 Task: Find people on LinkedIn using the following filters: School - Acharya, Industry - Paper, Location - Mishan, Title - Web Design, Current Company - Dhanuka.
Action: Mouse moved to (545, 71)
Screenshot: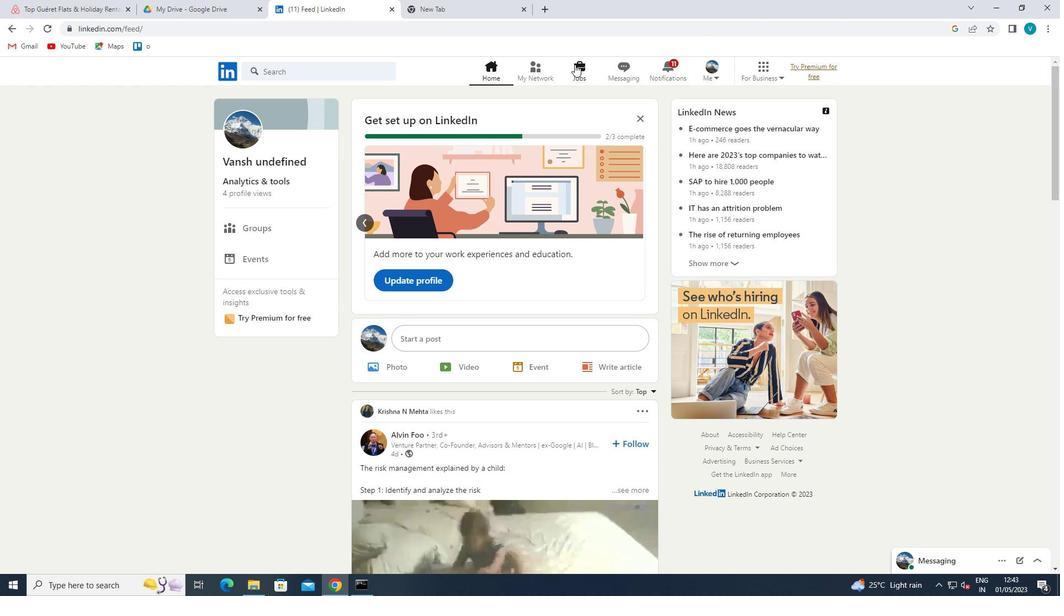 
Action: Mouse pressed left at (545, 71)
Screenshot: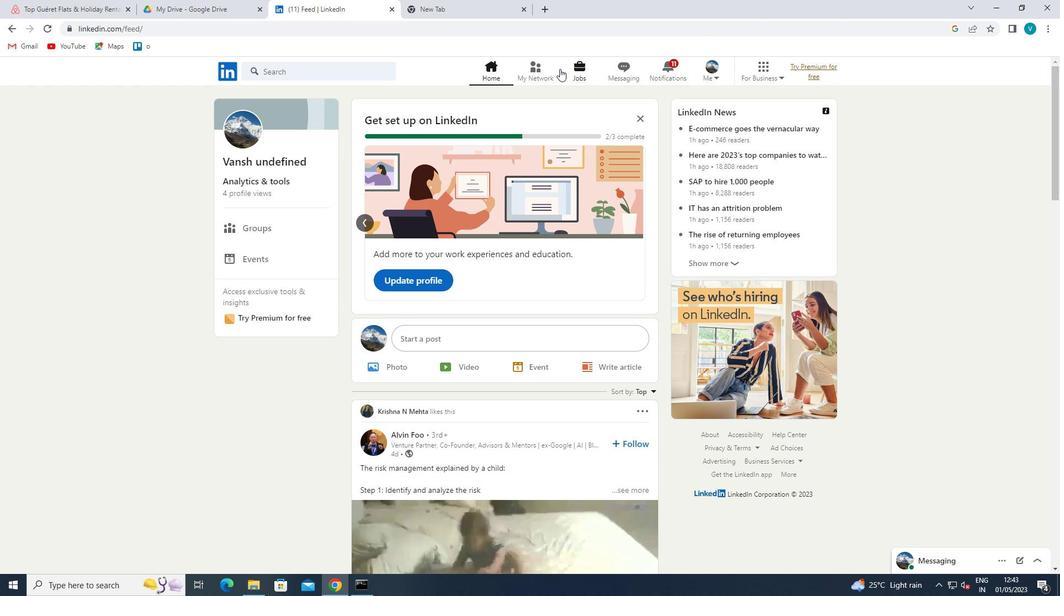 
Action: Mouse moved to (280, 128)
Screenshot: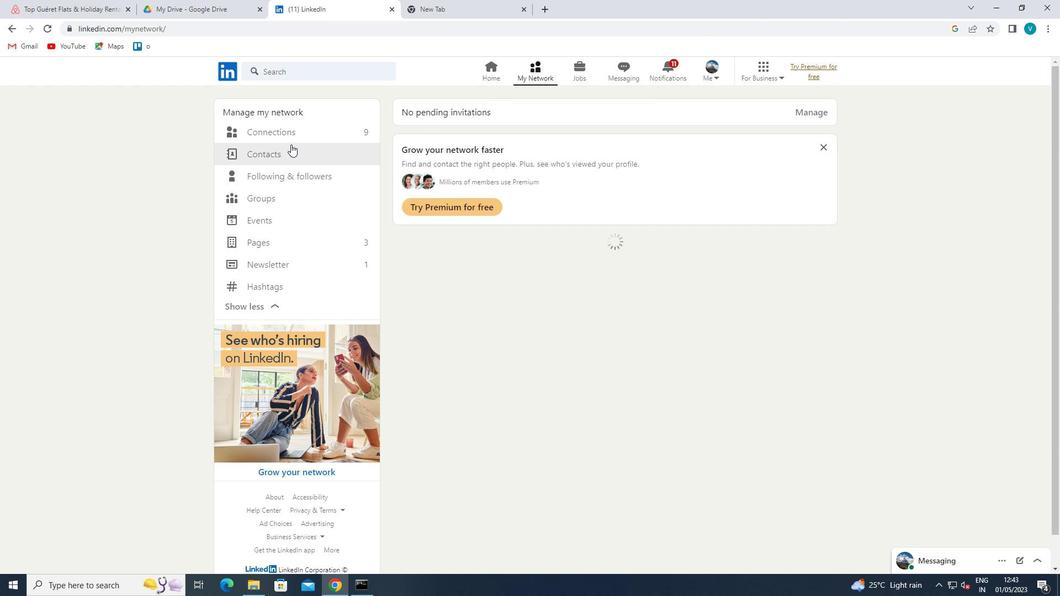 
Action: Mouse pressed left at (280, 128)
Screenshot: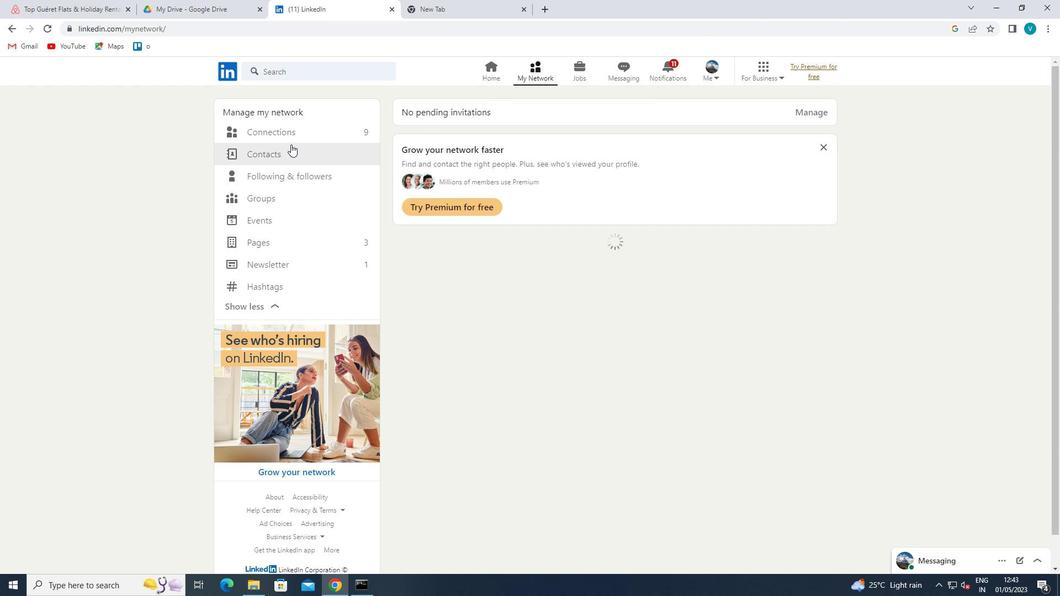 
Action: Mouse moved to (621, 125)
Screenshot: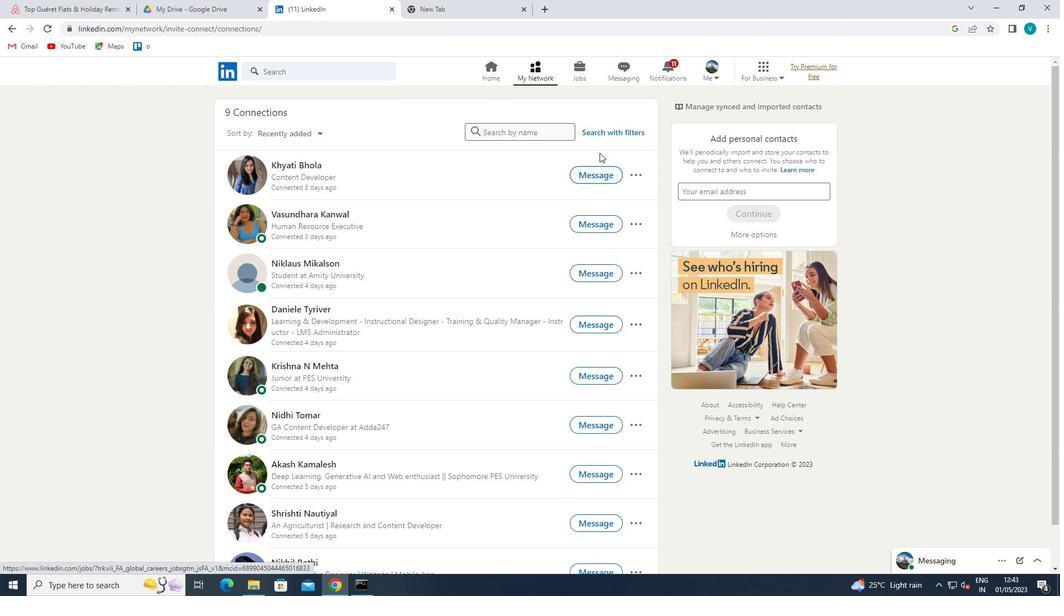 
Action: Mouse pressed left at (621, 125)
Screenshot: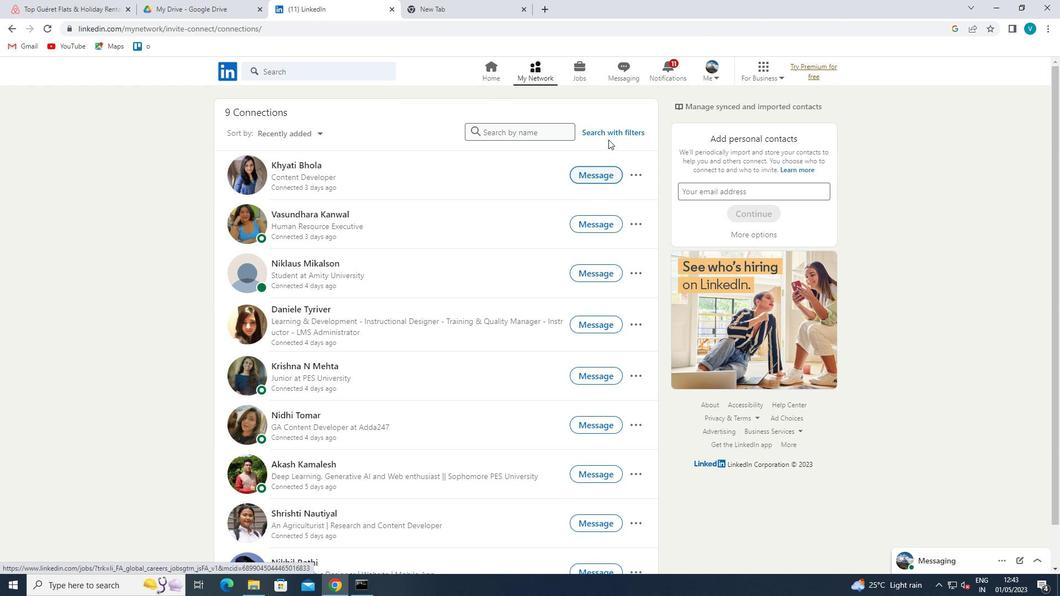 
Action: Mouse moved to (514, 98)
Screenshot: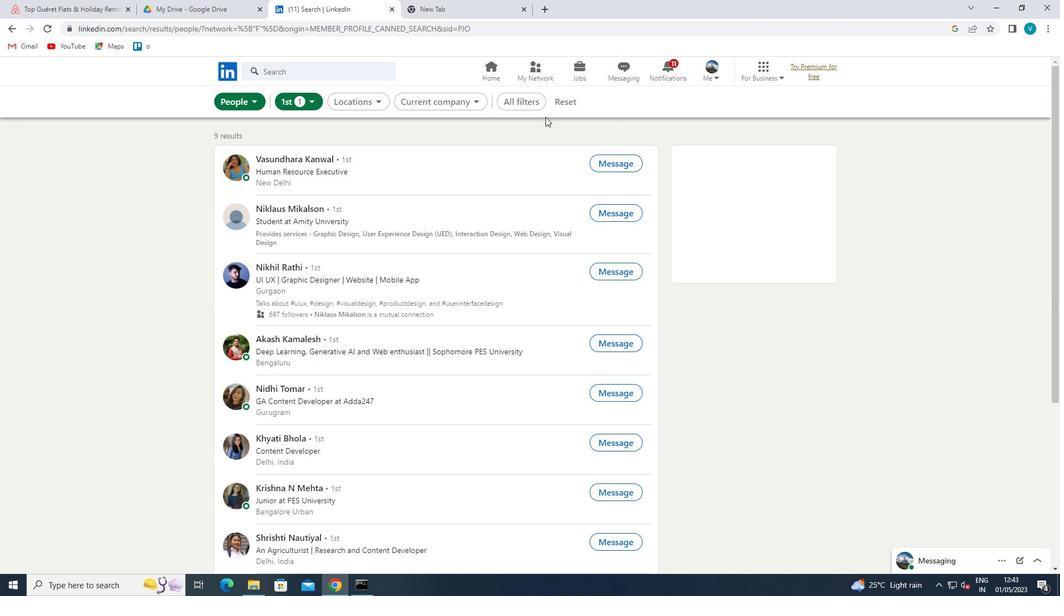 
Action: Mouse pressed left at (514, 98)
Screenshot: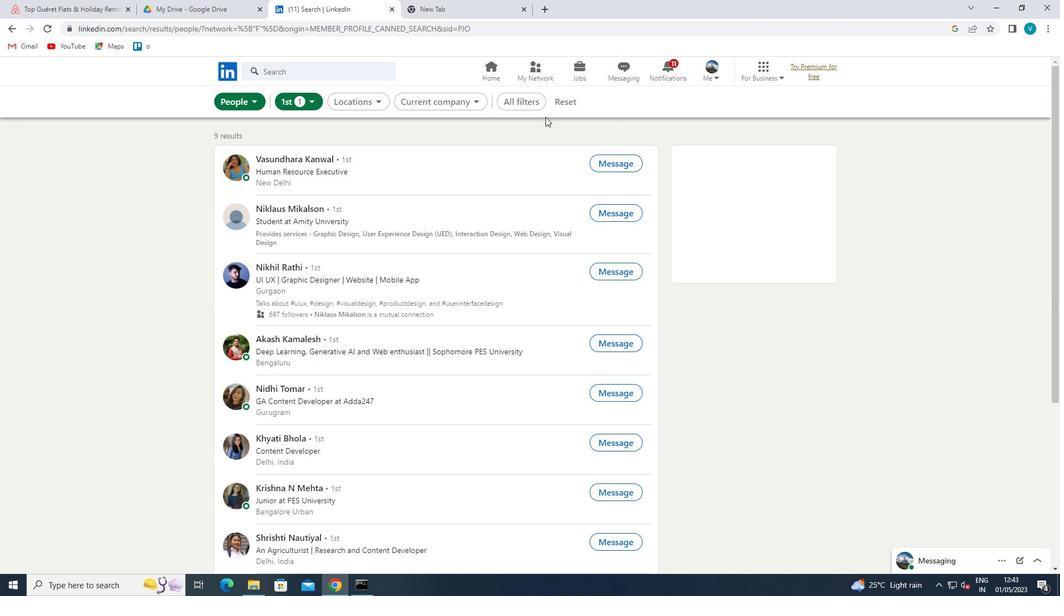 
Action: Mouse moved to (918, 335)
Screenshot: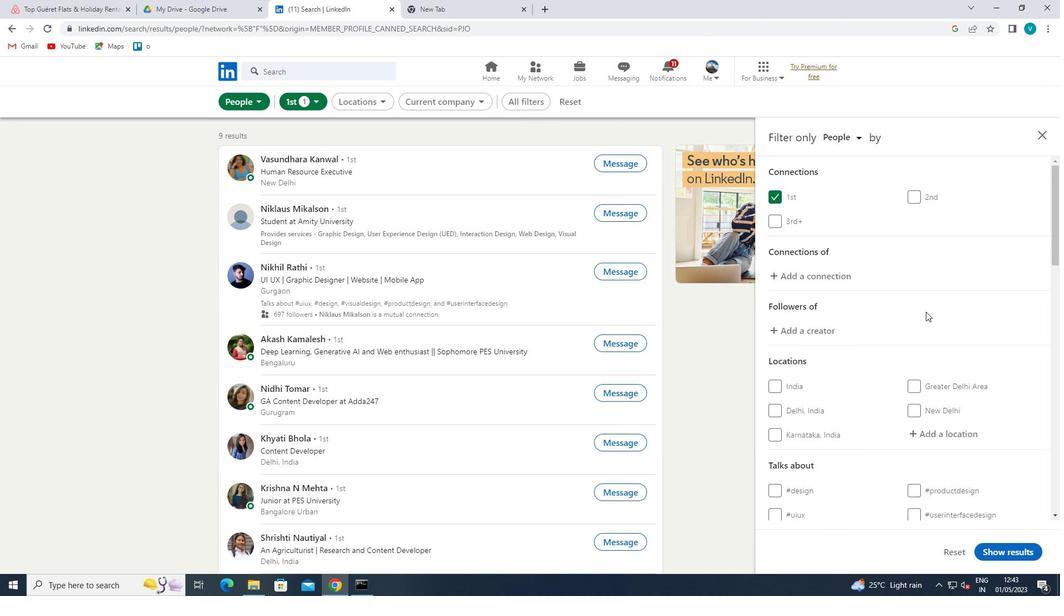 
Action: Mouse scrolled (918, 335) with delta (0, 0)
Screenshot: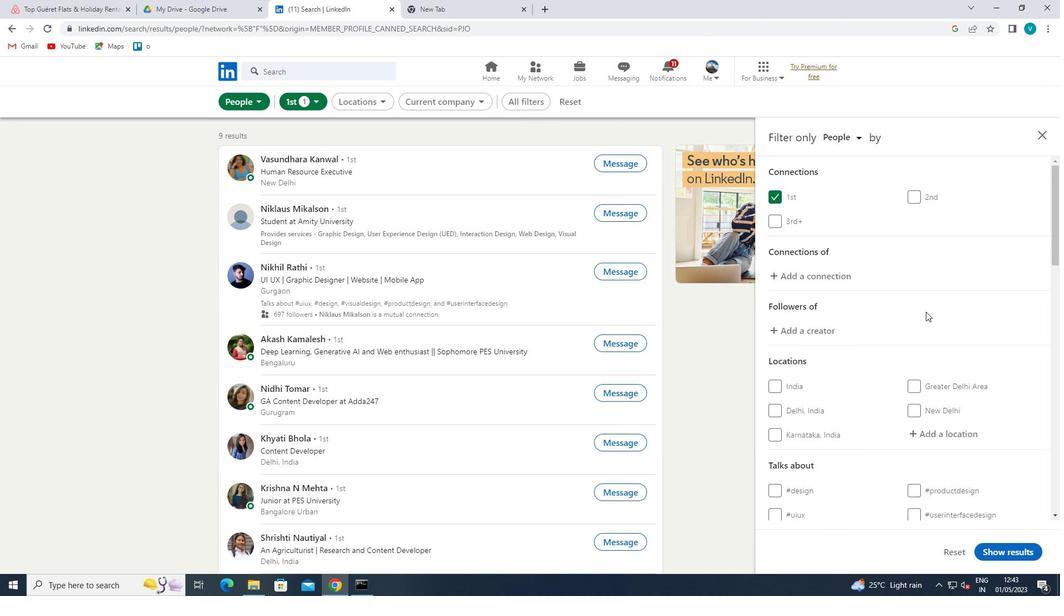 
Action: Mouse scrolled (918, 335) with delta (0, 0)
Screenshot: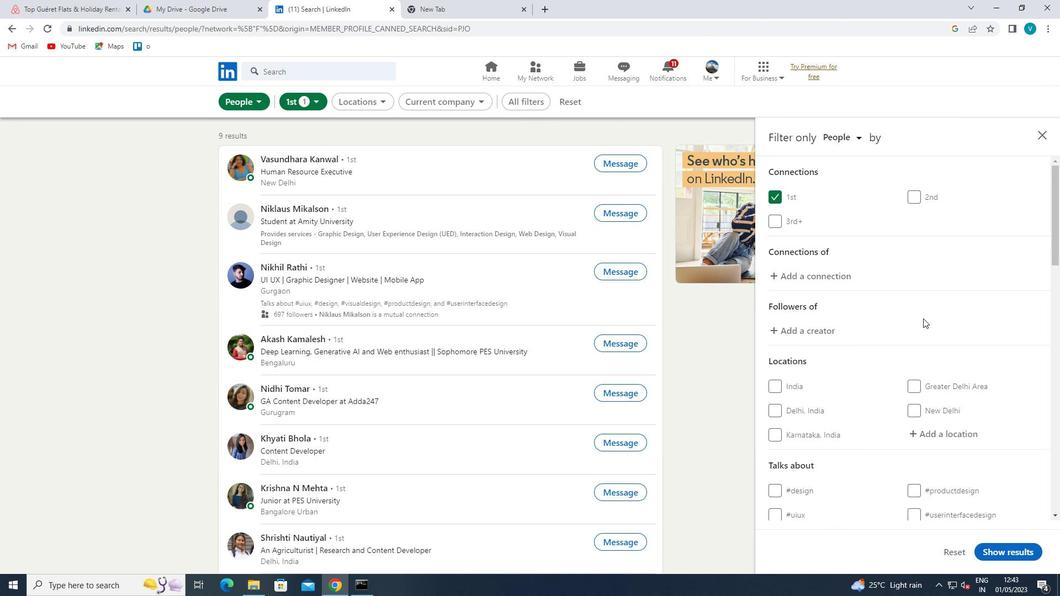 
Action: Mouse moved to (944, 319)
Screenshot: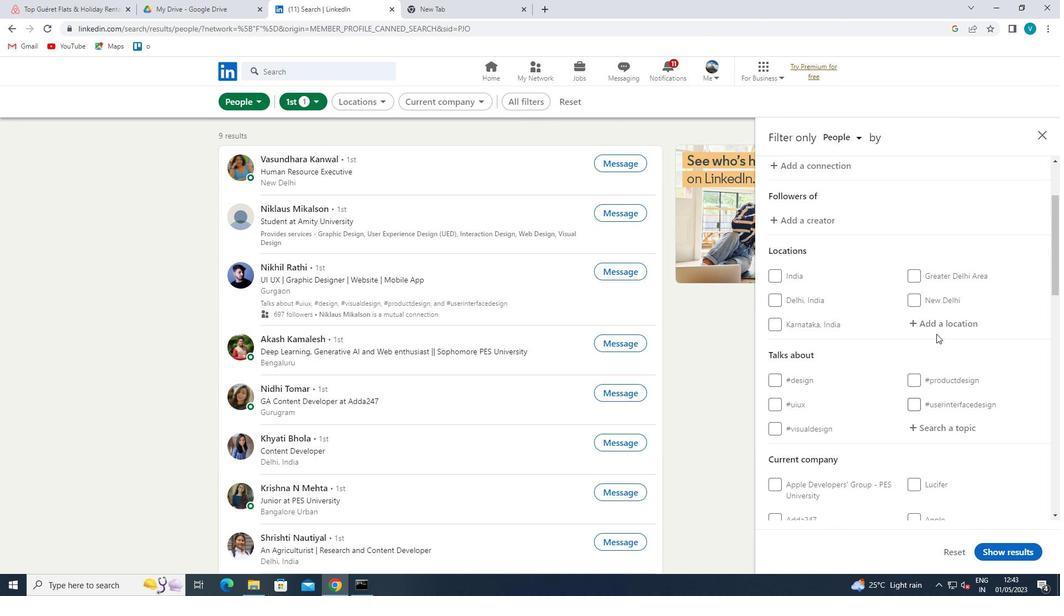 
Action: Mouse pressed left at (944, 319)
Screenshot: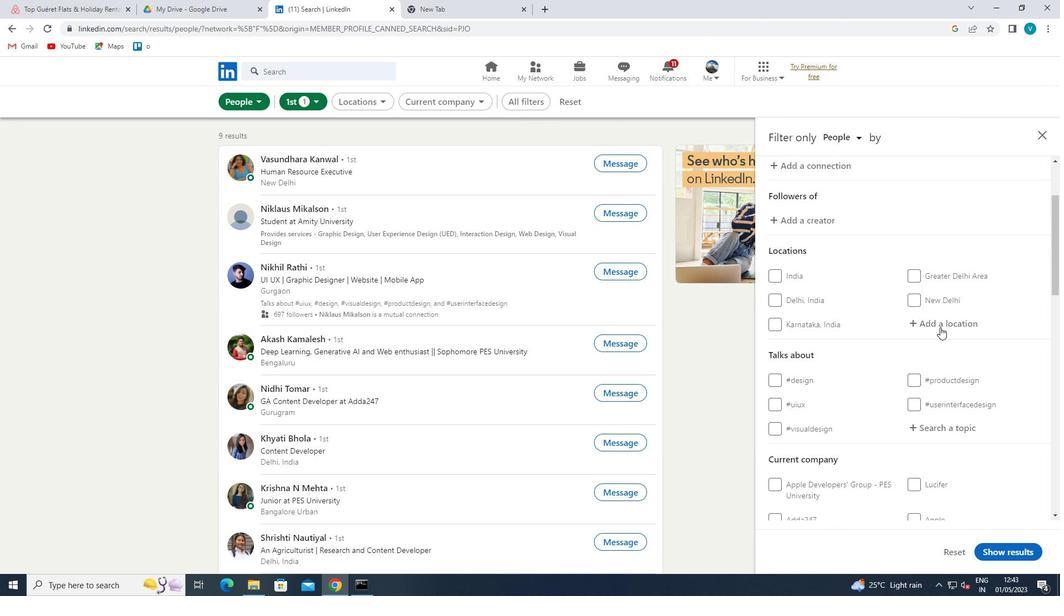 
Action: Key pressed <Key.shift>MISHAN<Key.space>
Screenshot: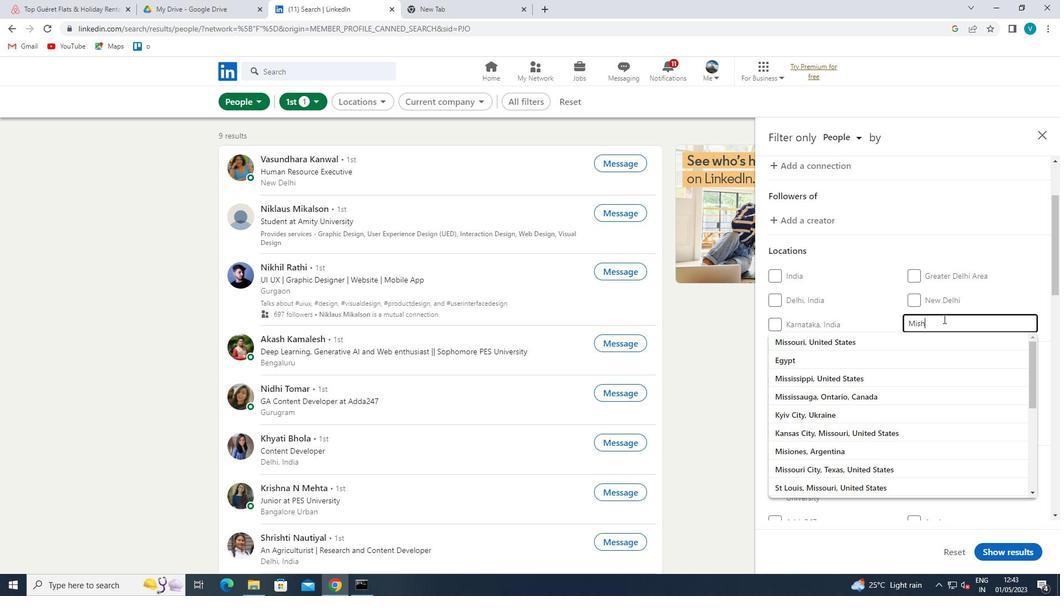 
Action: Mouse moved to (884, 321)
Screenshot: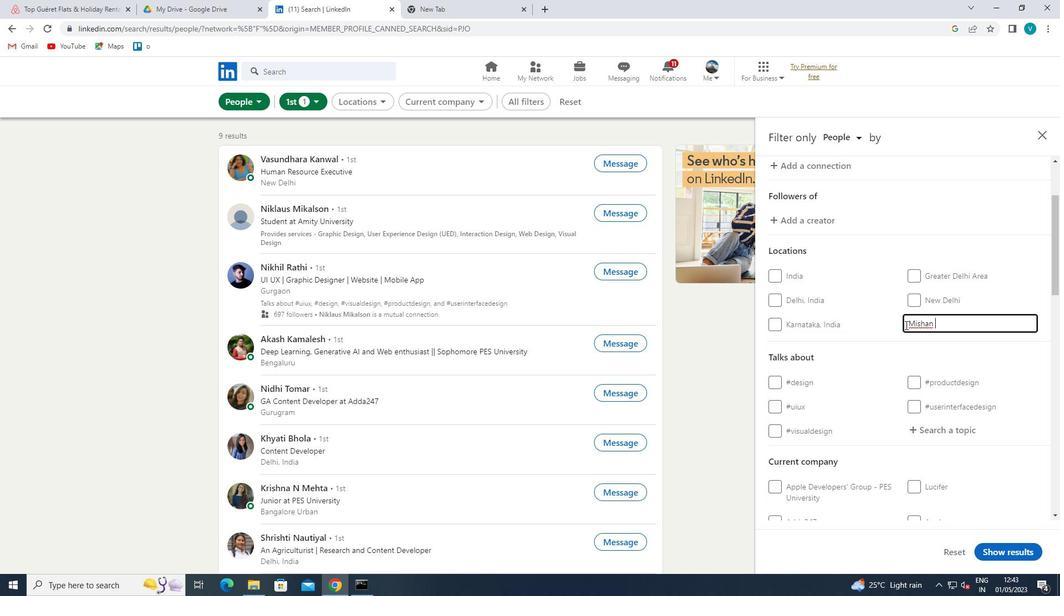 
Action: Mouse pressed left at (884, 321)
Screenshot: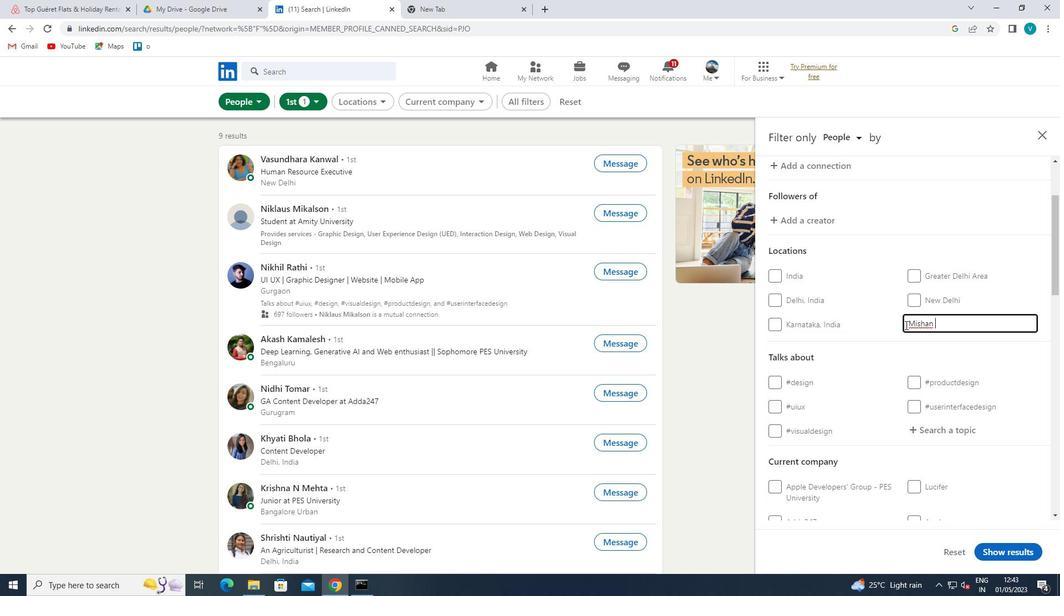 
Action: Mouse moved to (875, 317)
Screenshot: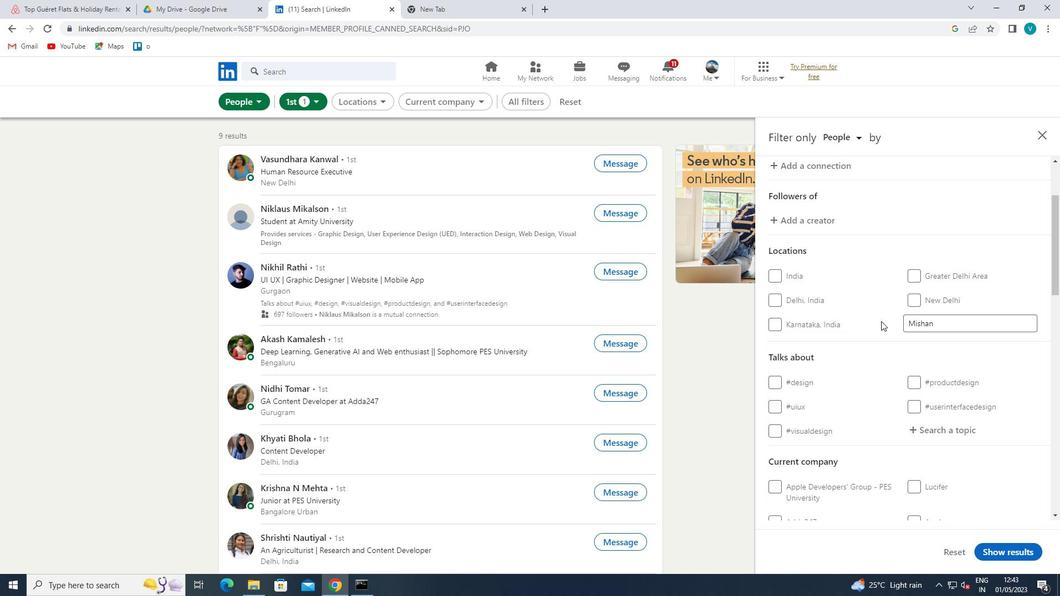 
Action: Mouse scrolled (875, 316) with delta (0, 0)
Screenshot: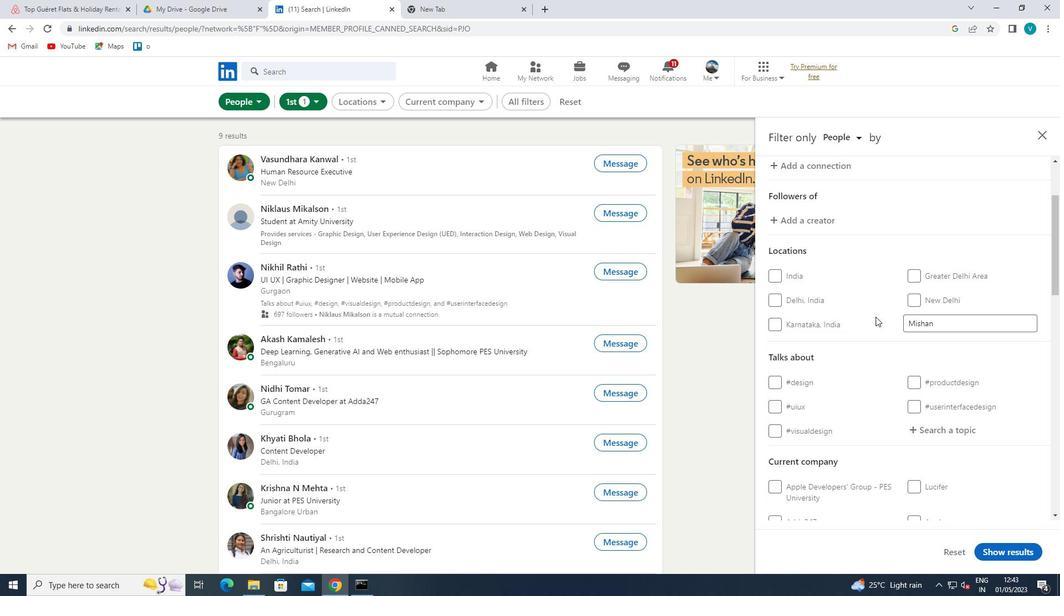 
Action: Mouse moved to (890, 332)
Screenshot: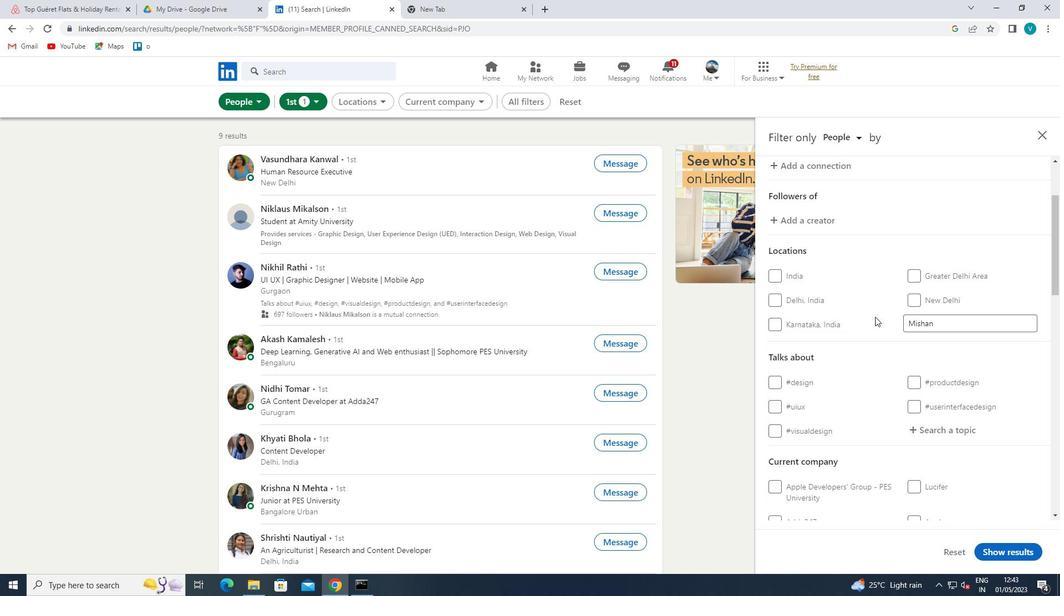 
Action: Mouse scrolled (890, 331) with delta (0, 0)
Screenshot: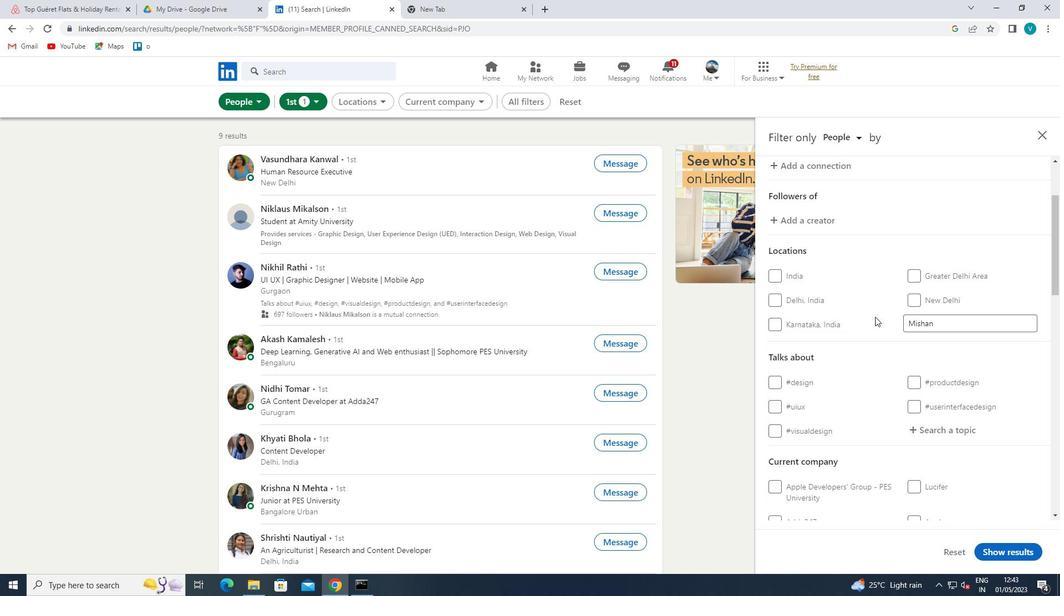 
Action: Mouse moved to (955, 317)
Screenshot: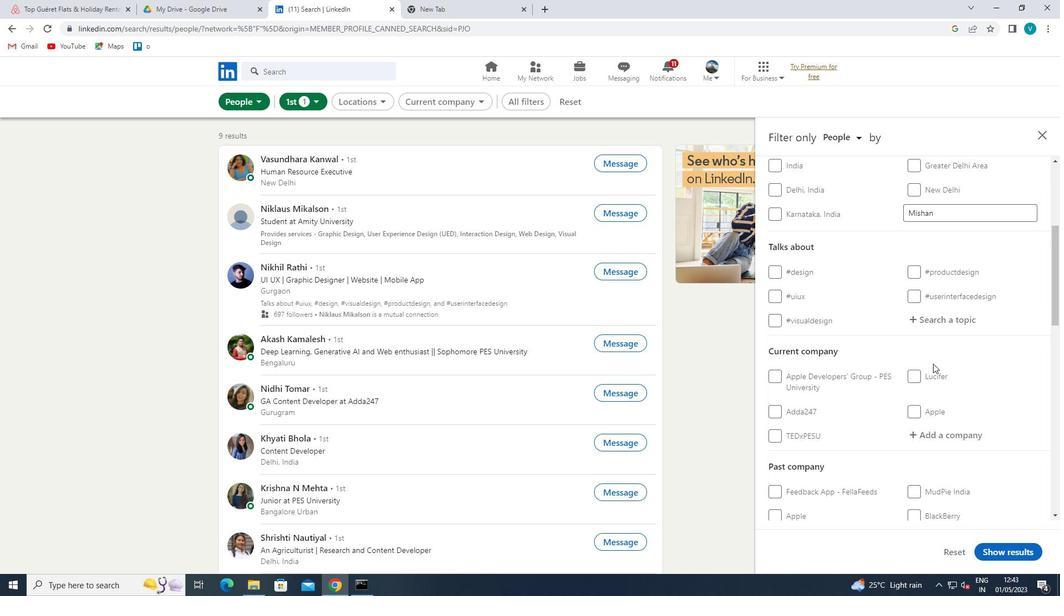 
Action: Mouse pressed left at (955, 317)
Screenshot: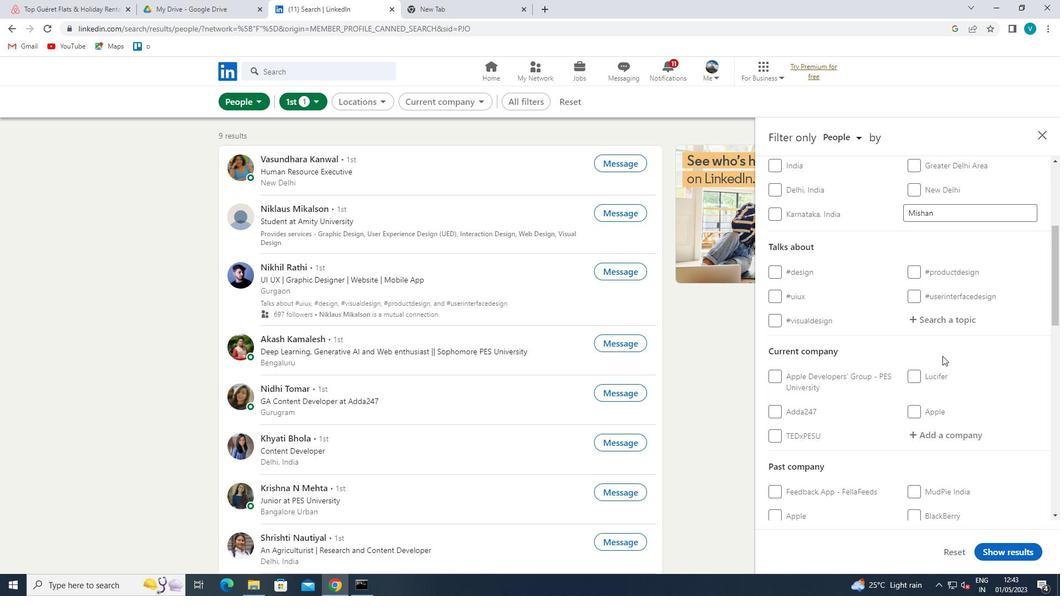
Action: Mouse moved to (955, 316)
Screenshot: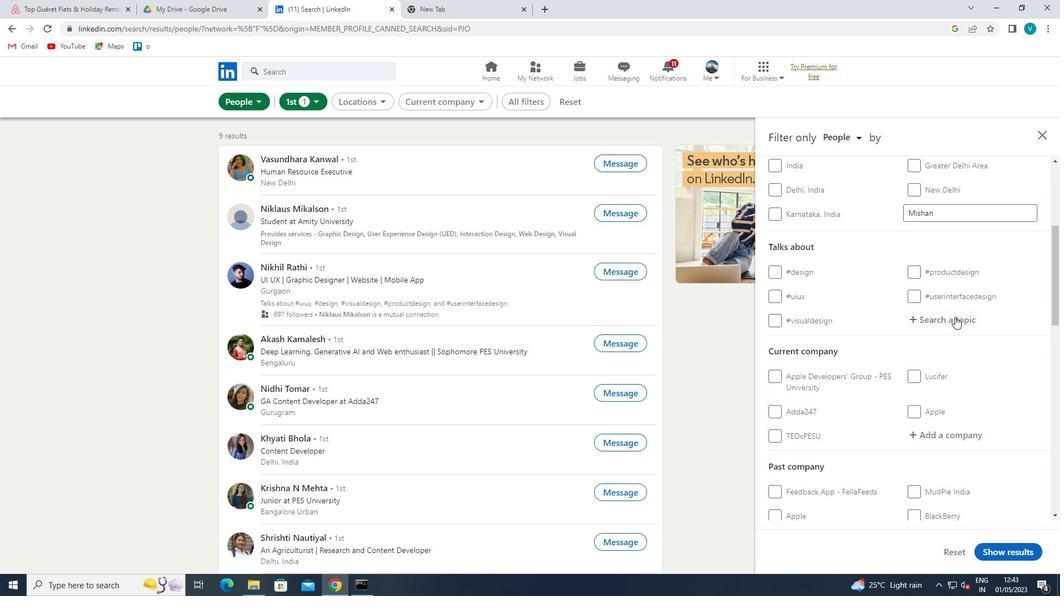 
Action: Key pressed RETAIL
Screenshot: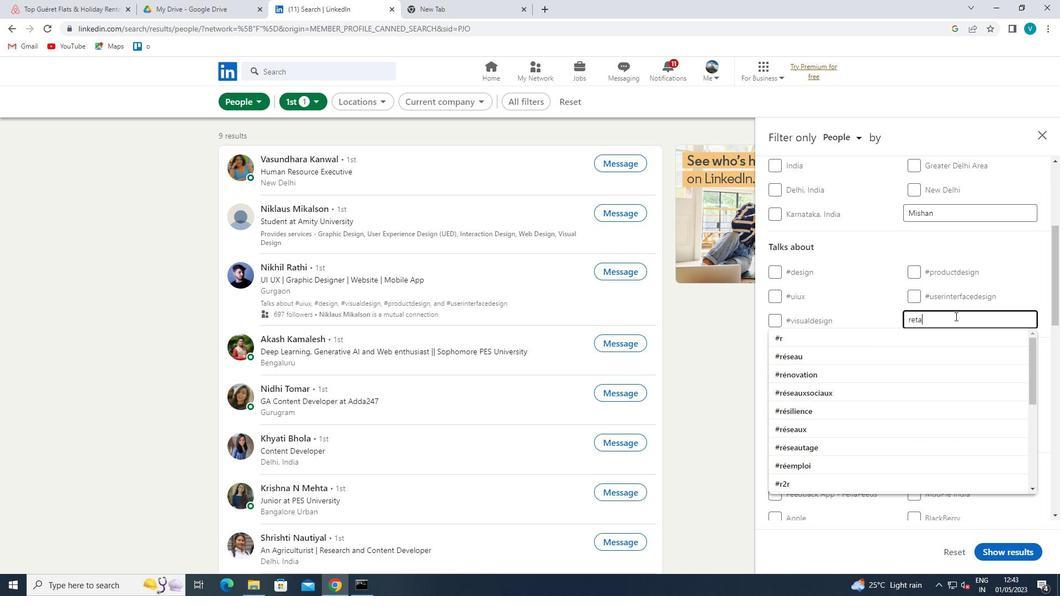 
Action: Mouse moved to (927, 333)
Screenshot: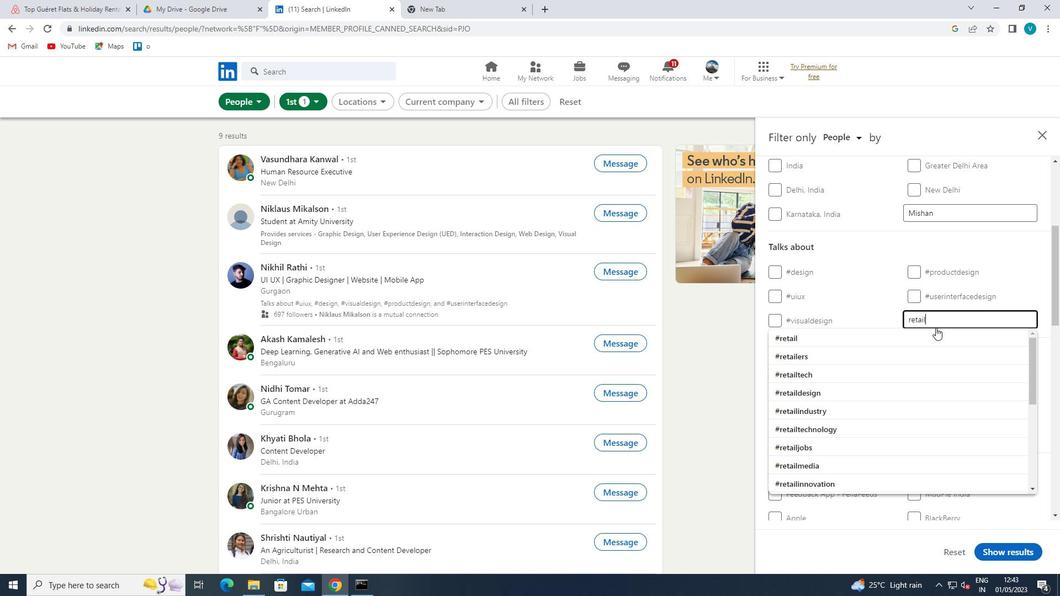 
Action: Mouse pressed left at (927, 333)
Screenshot: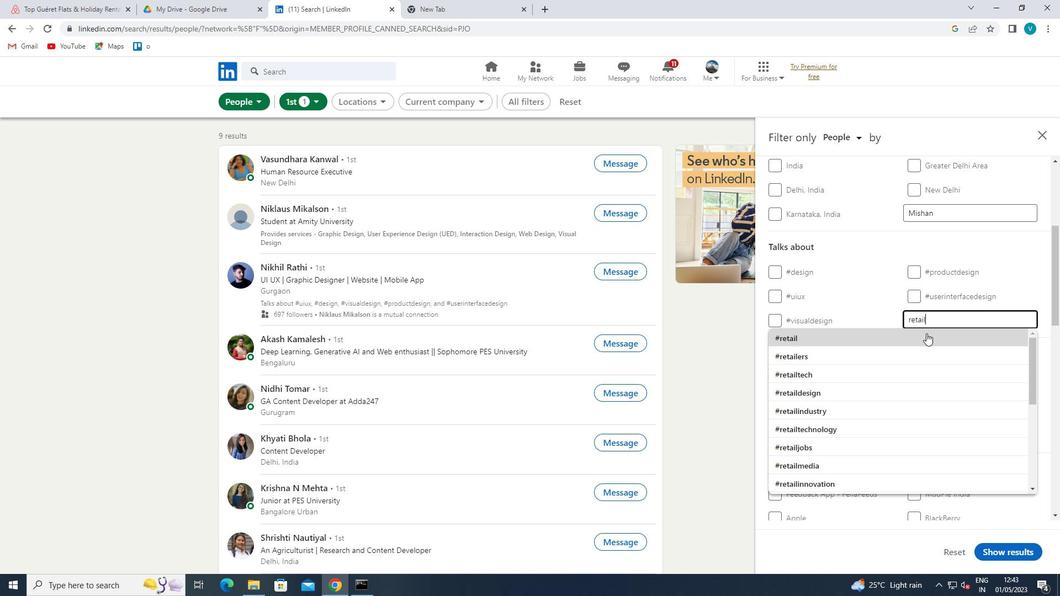 
Action: Mouse moved to (924, 335)
Screenshot: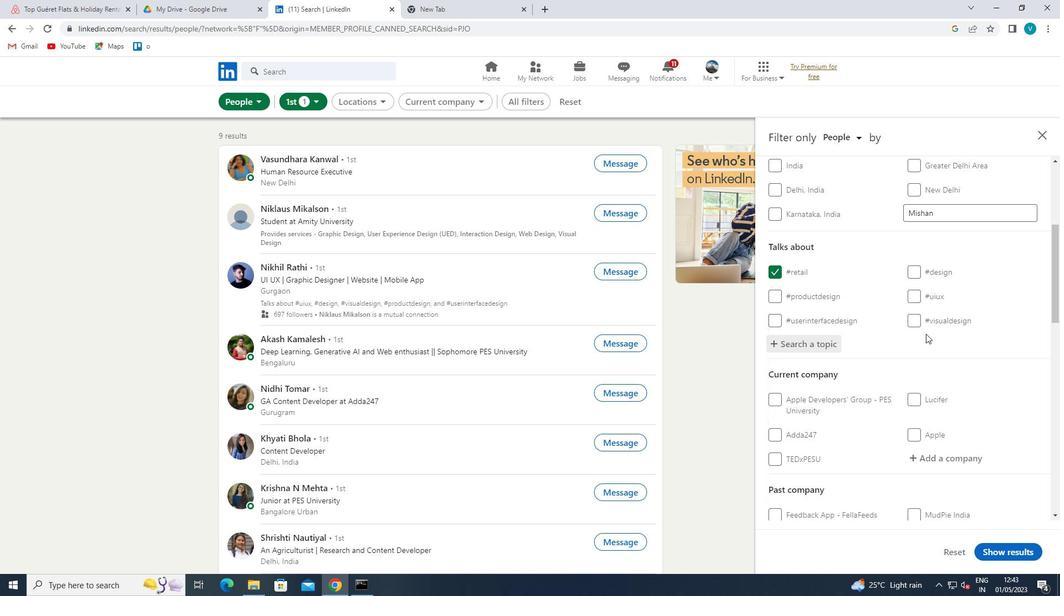 
Action: Mouse scrolled (924, 335) with delta (0, 0)
Screenshot: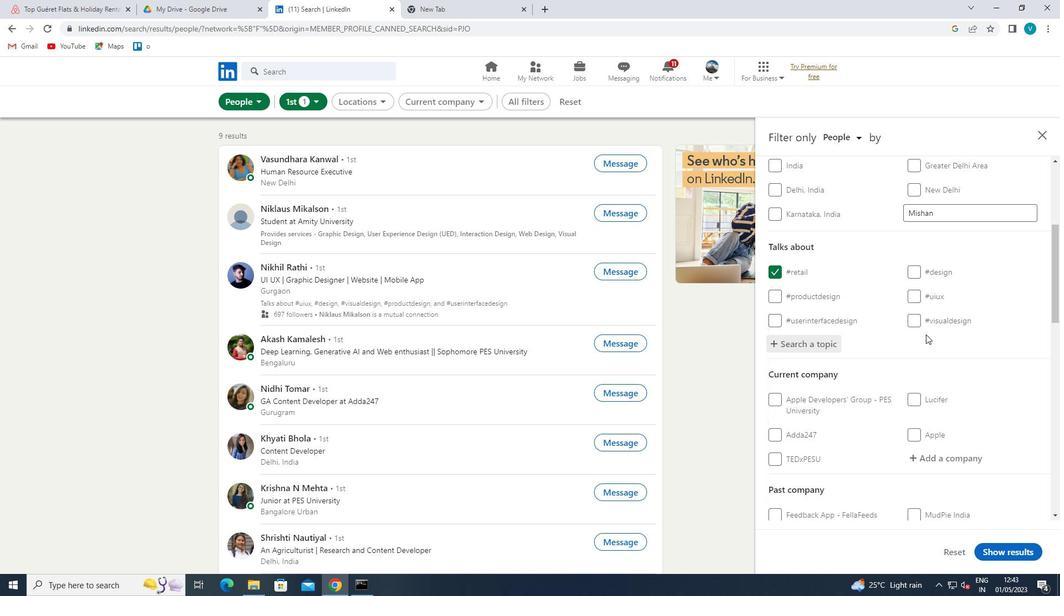 
Action: Mouse moved to (923, 336)
Screenshot: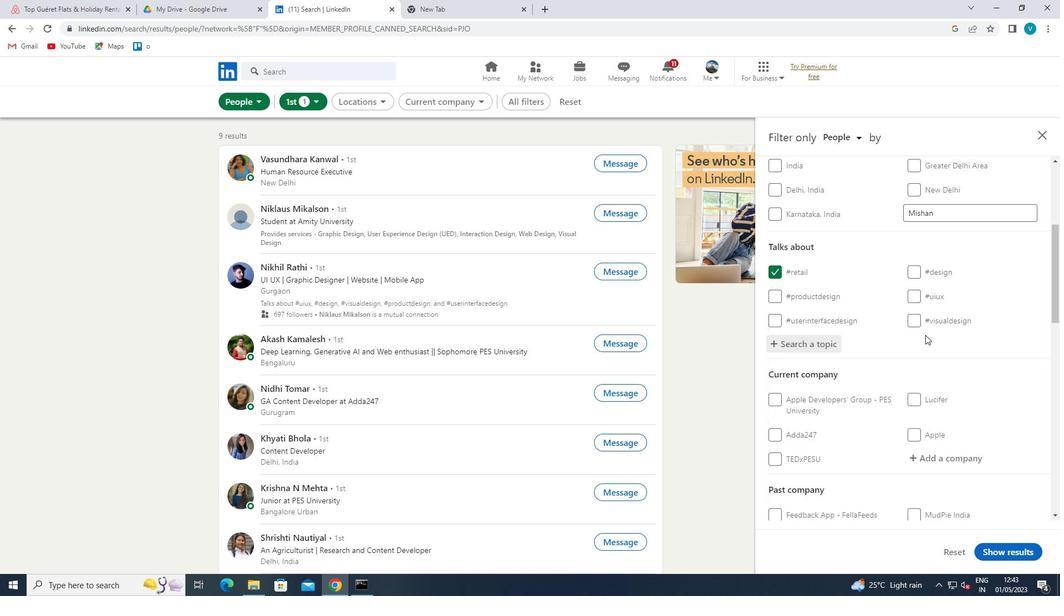 
Action: Mouse scrolled (923, 335) with delta (0, 0)
Screenshot: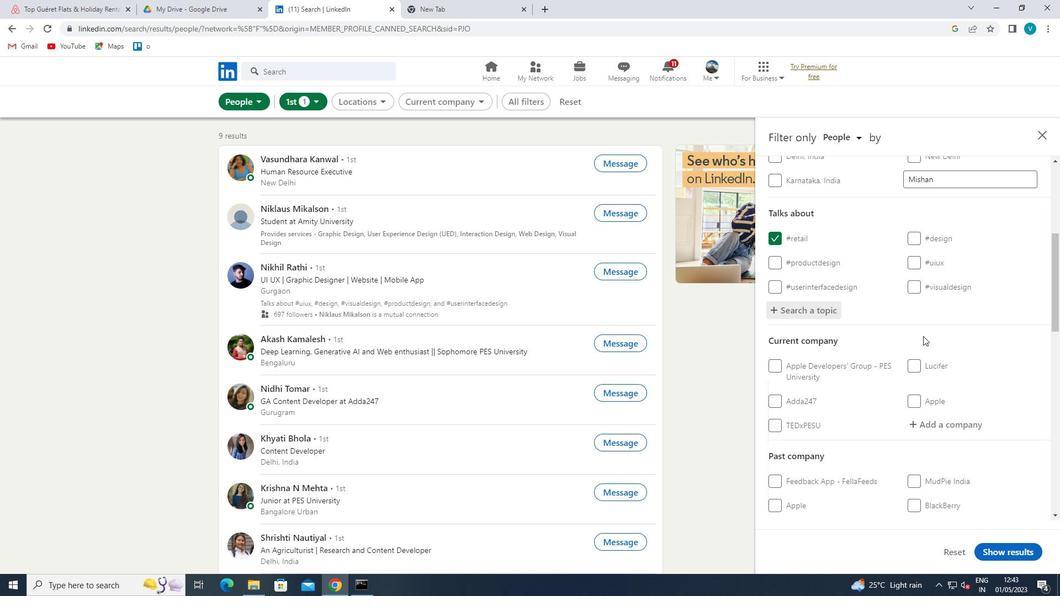 
Action: Mouse moved to (946, 349)
Screenshot: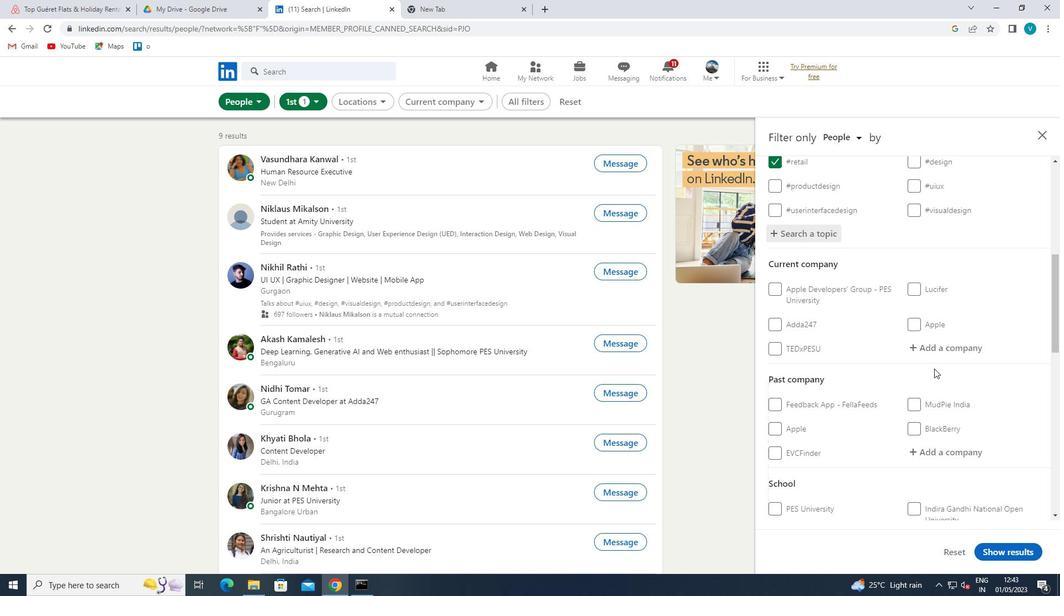 
Action: Mouse pressed left at (946, 349)
Screenshot: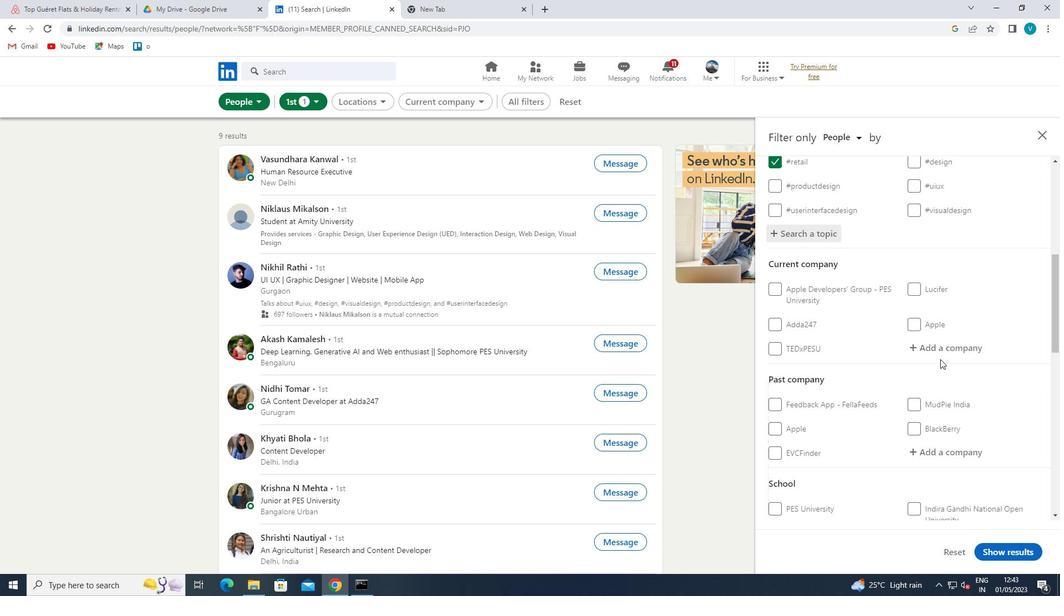 
Action: Key pressed <Key.shift>DHANUKA<Key.space>
Screenshot: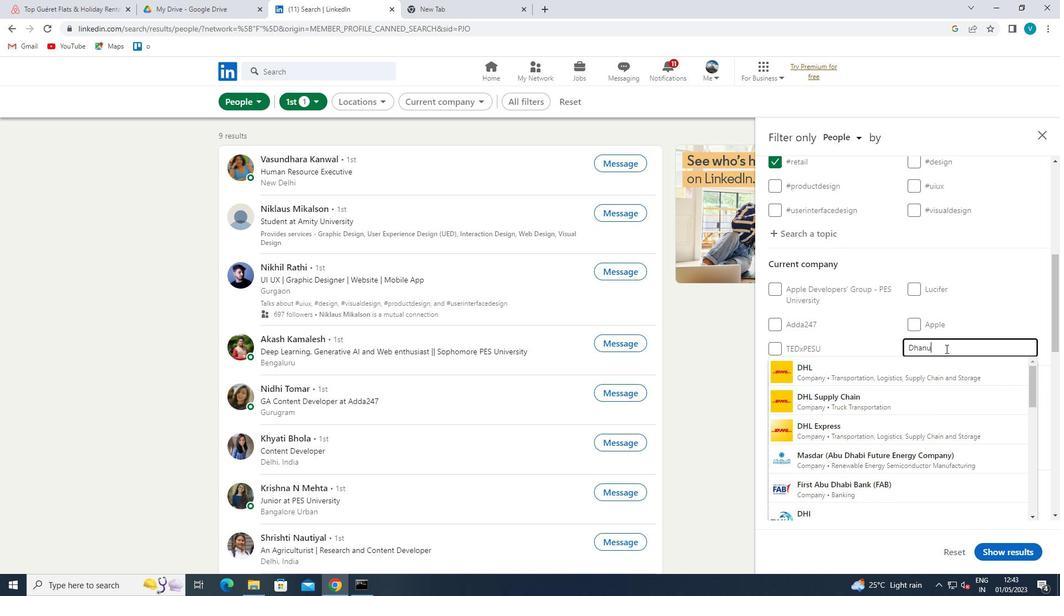 
Action: Mouse moved to (940, 369)
Screenshot: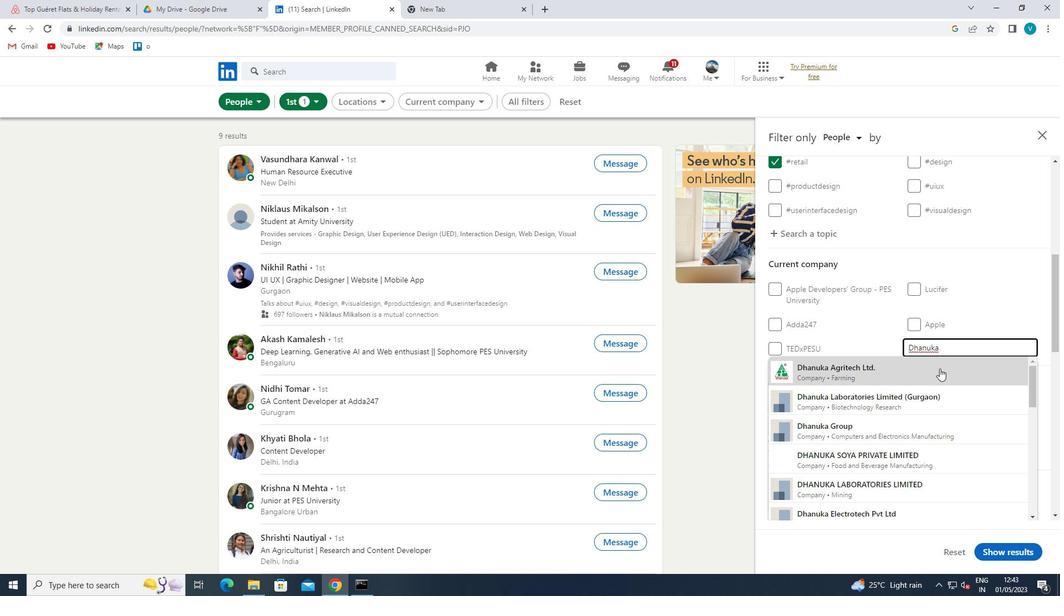 
Action: Mouse pressed left at (940, 369)
Screenshot: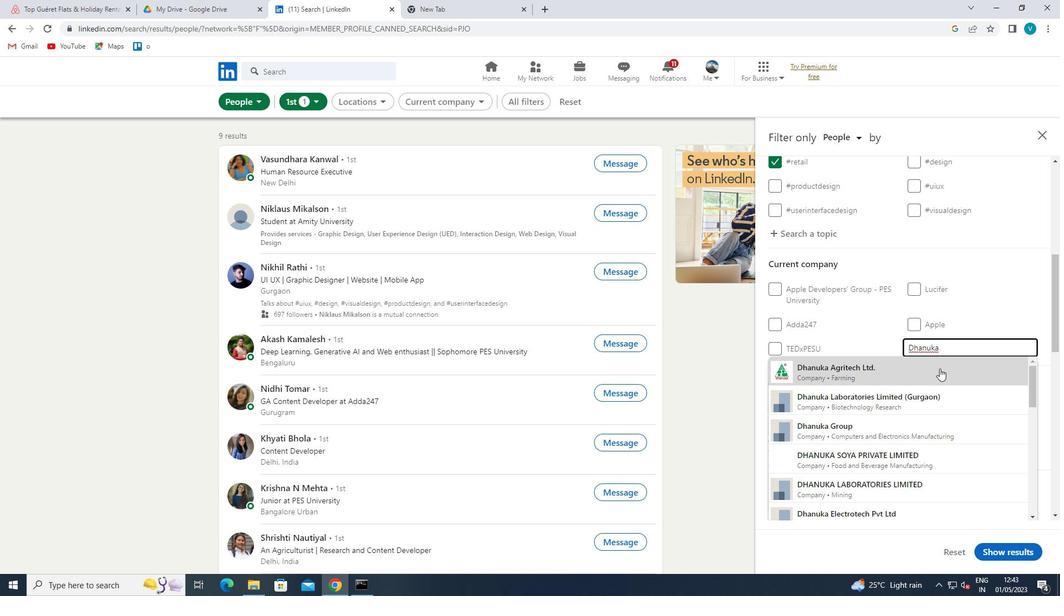
Action: Mouse moved to (928, 366)
Screenshot: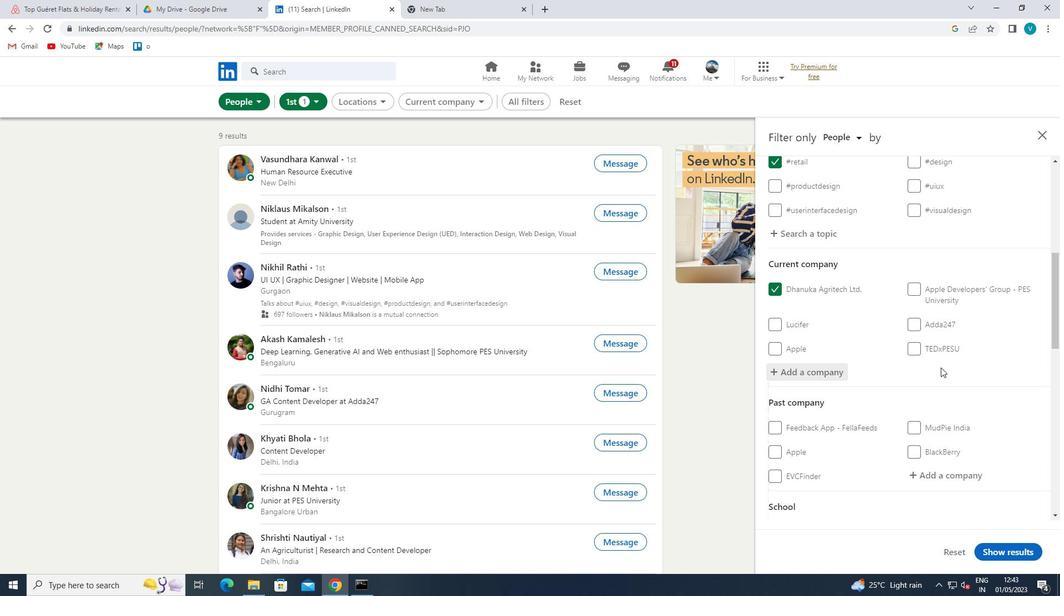 
Action: Mouse scrolled (928, 366) with delta (0, 0)
Screenshot: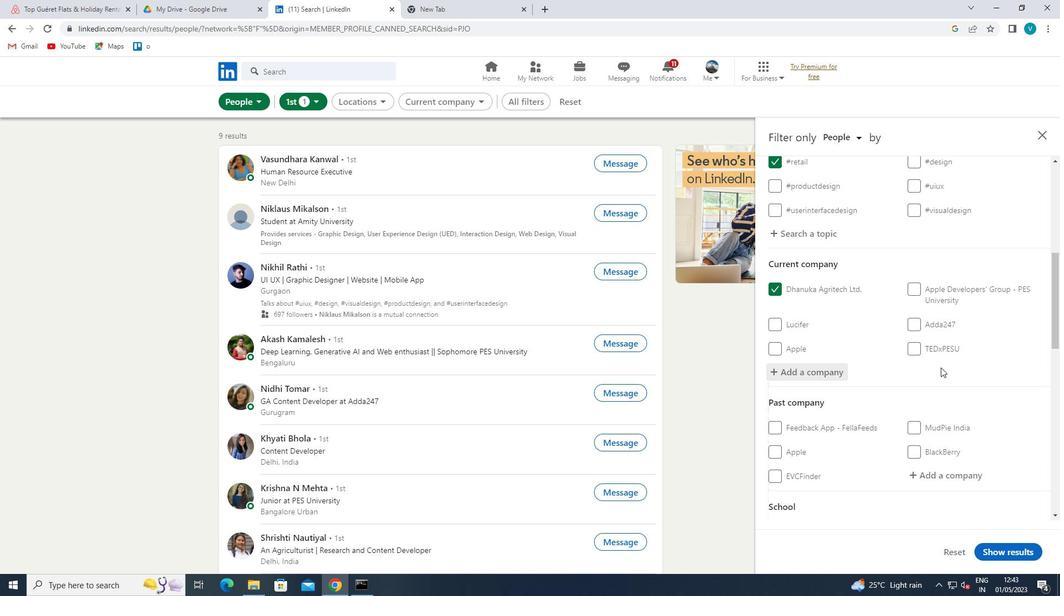 
Action: Mouse moved to (924, 365)
Screenshot: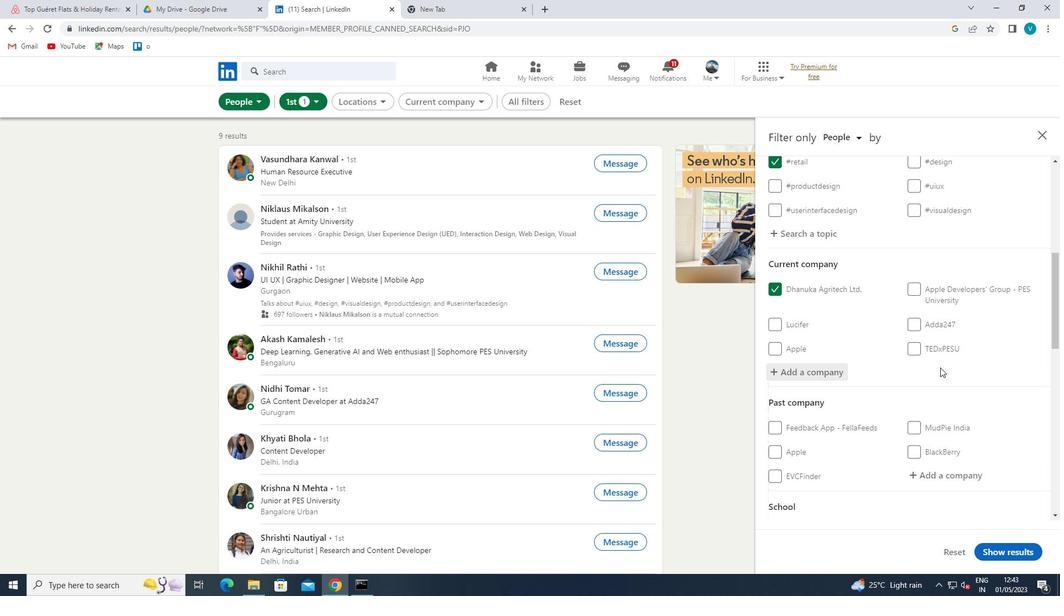 
Action: Mouse scrolled (924, 365) with delta (0, 0)
Screenshot: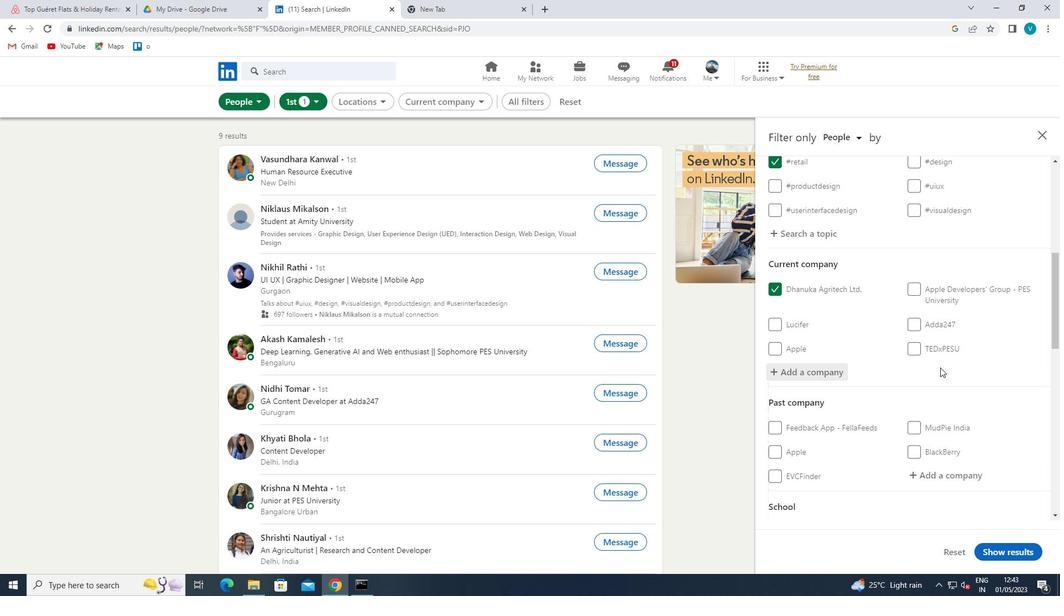 
Action: Mouse moved to (924, 365)
Screenshot: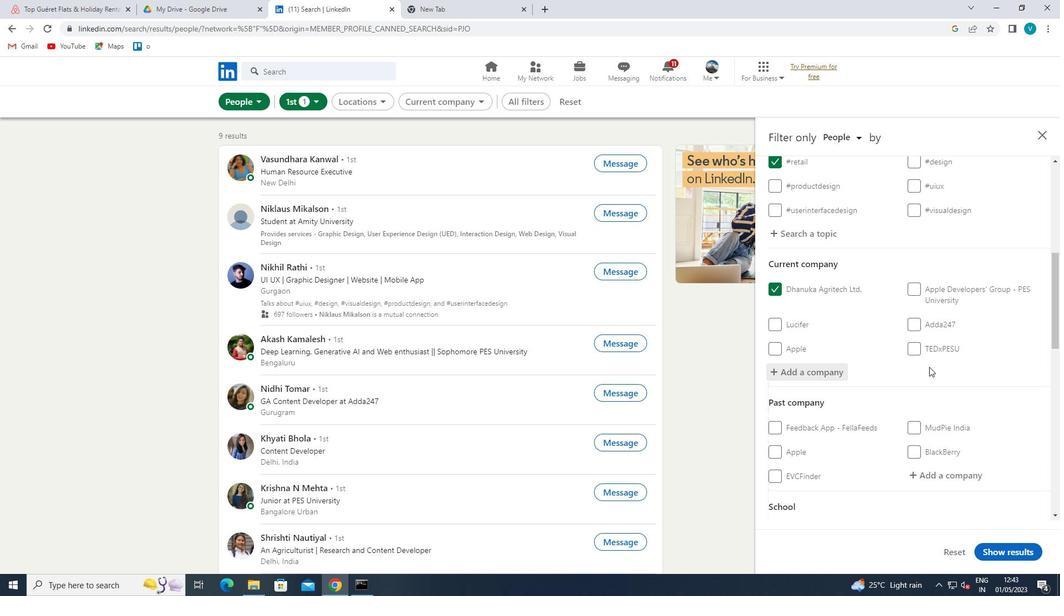 
Action: Mouse scrolled (924, 365) with delta (0, 0)
Screenshot: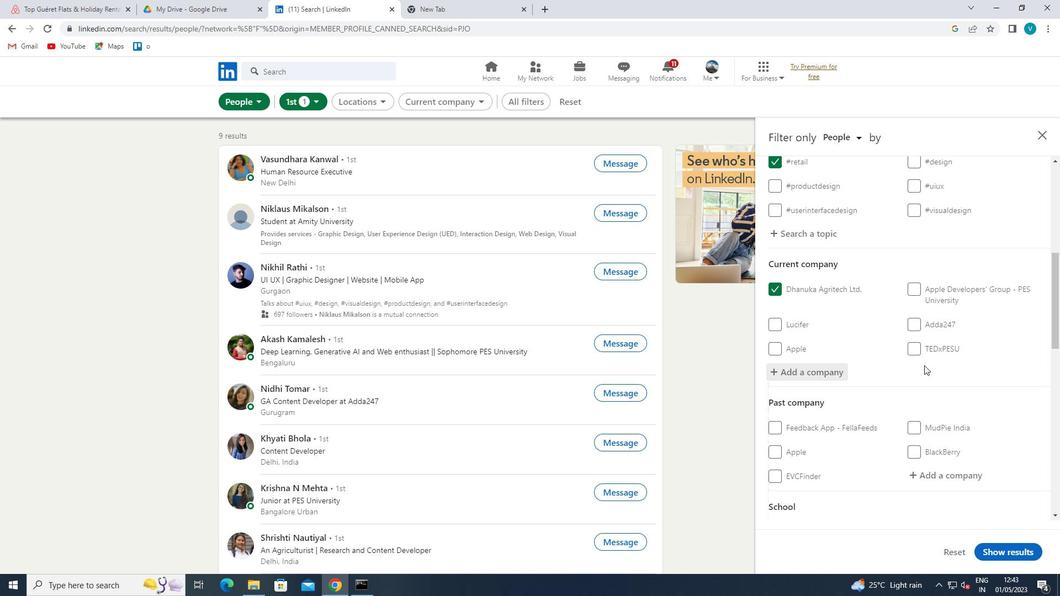 
Action: Mouse moved to (923, 365)
Screenshot: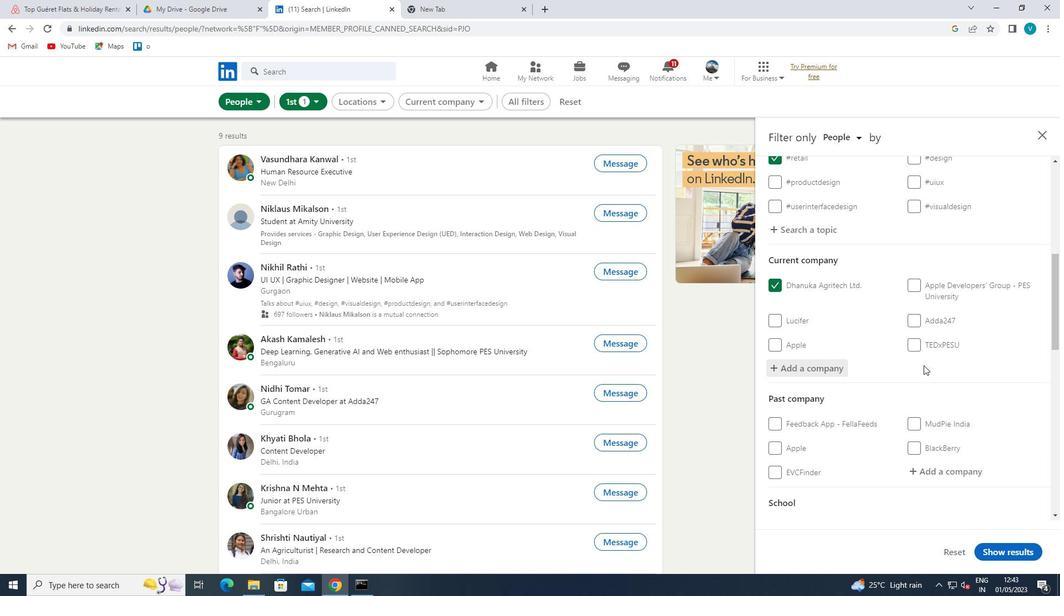 
Action: Mouse scrolled (923, 365) with delta (0, 0)
Screenshot: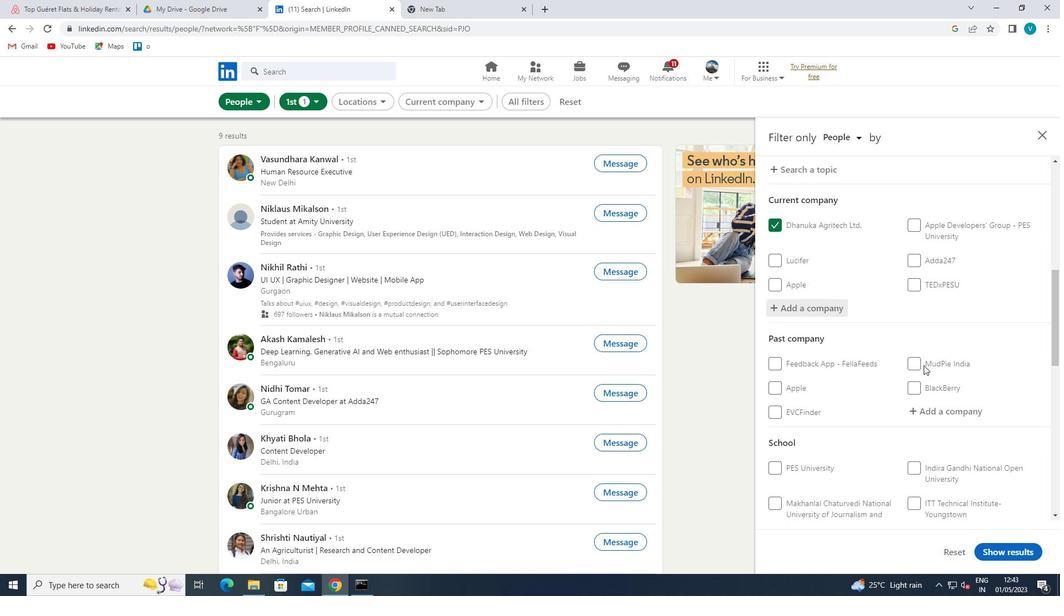 
Action: Mouse moved to (938, 390)
Screenshot: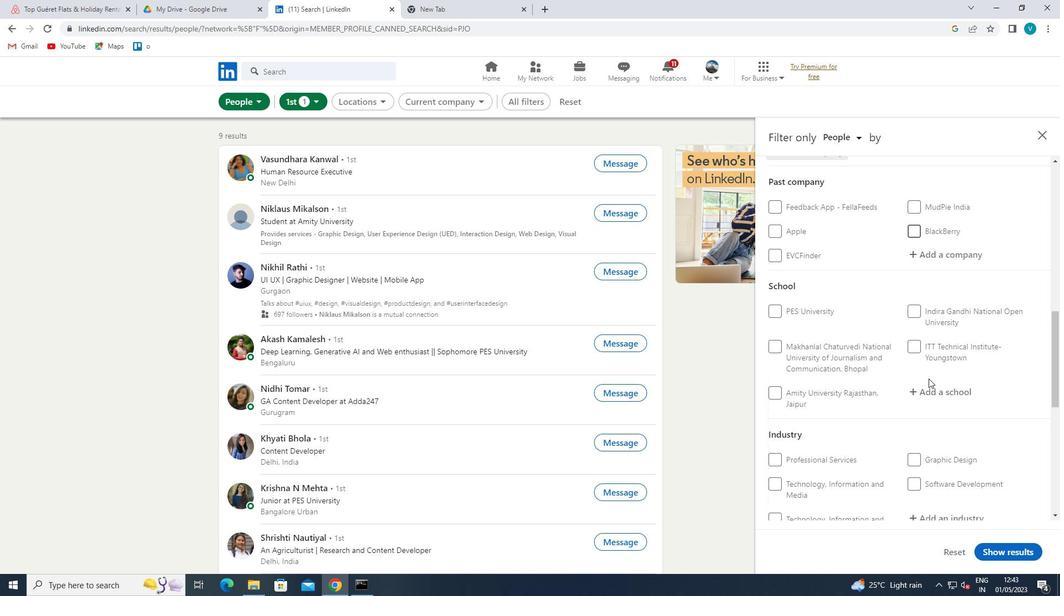 
Action: Mouse pressed left at (938, 390)
Screenshot: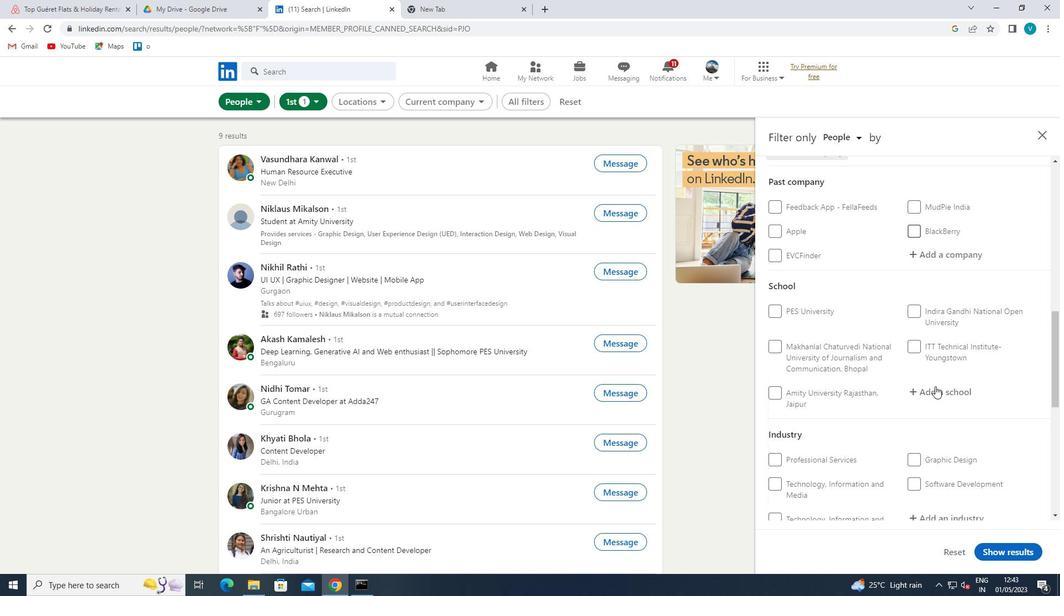 
Action: Mouse moved to (941, 390)
Screenshot: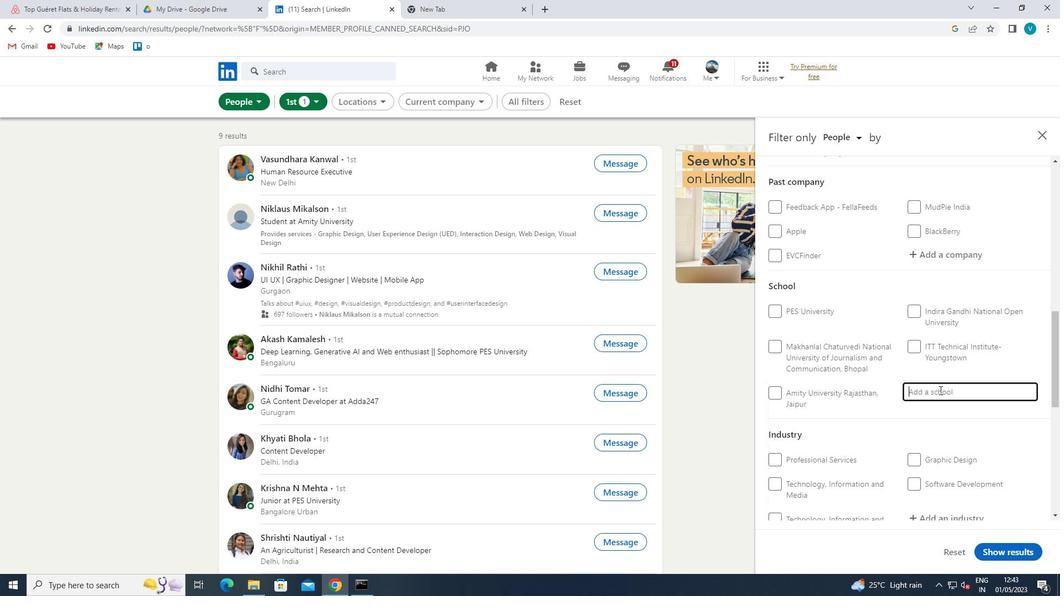 
Action: Key pressed <Key.shift>ACHARYA<Key.space>
Screenshot: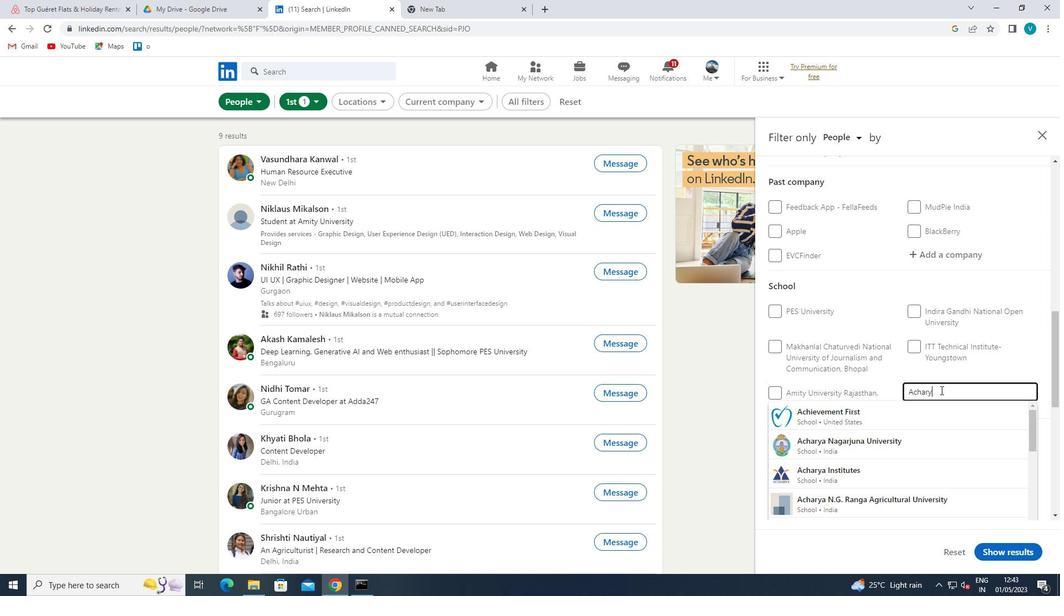 
Action: Mouse moved to (920, 462)
Screenshot: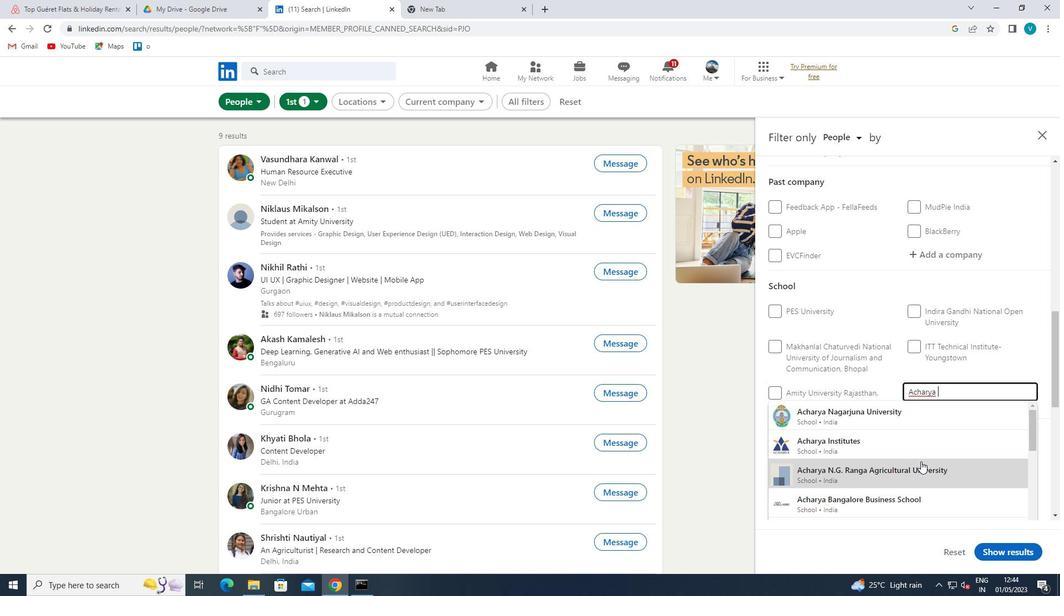 
Action: Mouse pressed left at (920, 462)
Screenshot: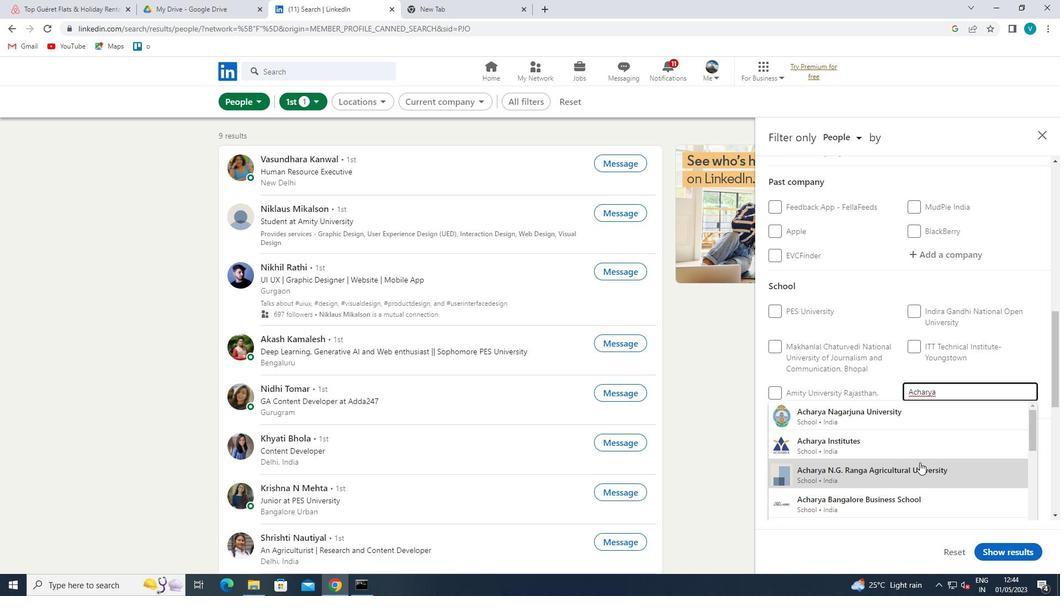 
Action: Mouse moved to (931, 455)
Screenshot: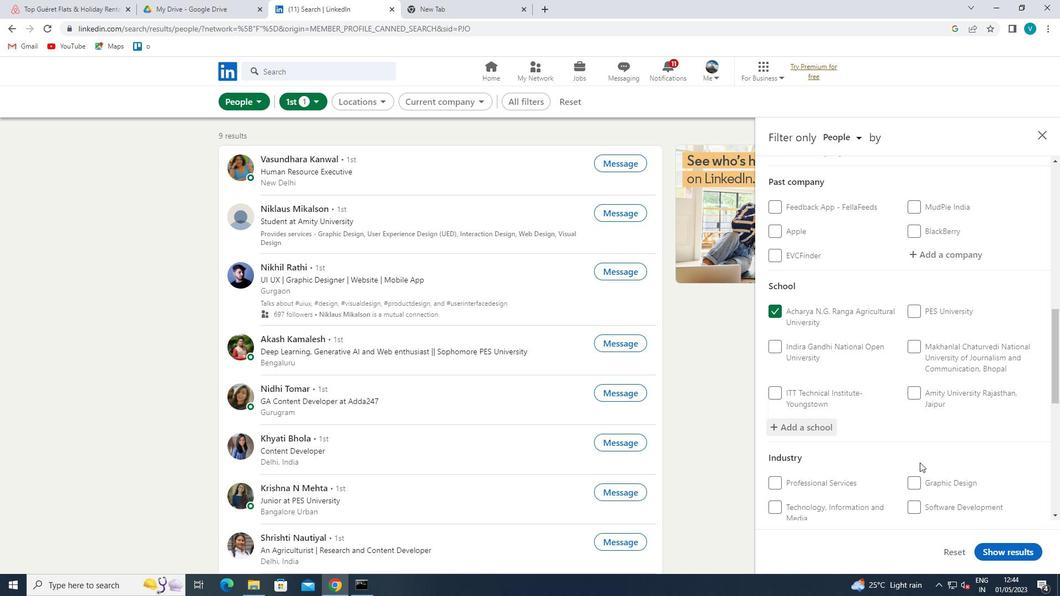 
Action: Mouse scrolled (931, 455) with delta (0, 0)
Screenshot: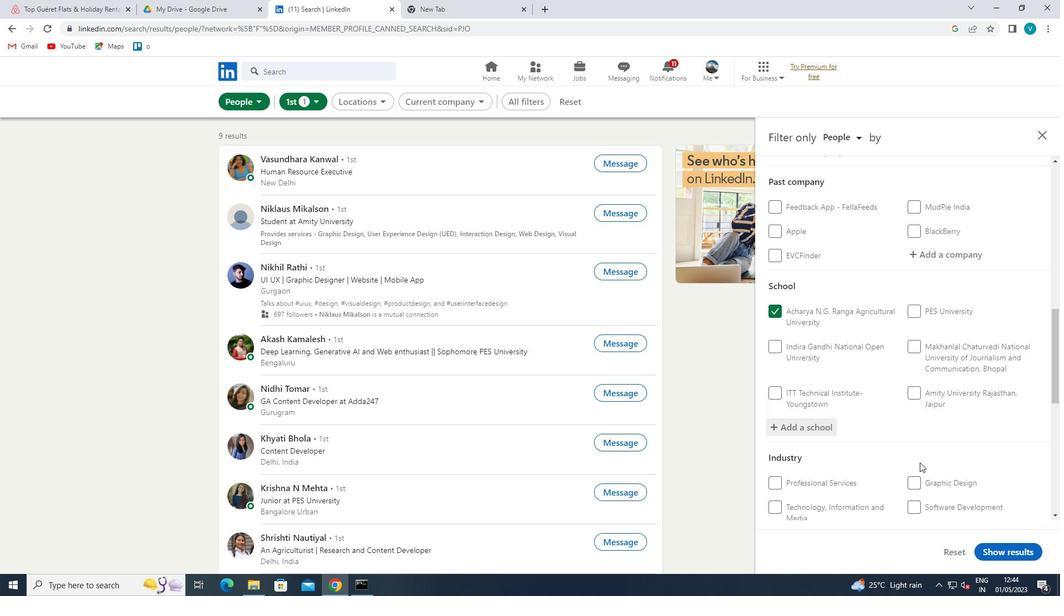 
Action: Mouse moved to (932, 455)
Screenshot: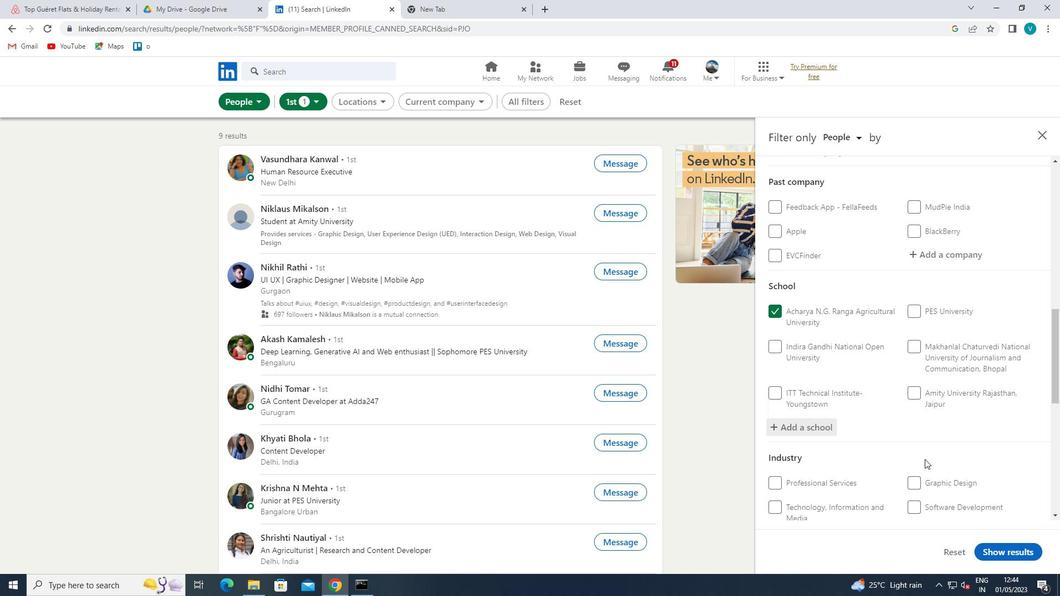 
Action: Mouse scrolled (932, 454) with delta (0, 0)
Screenshot: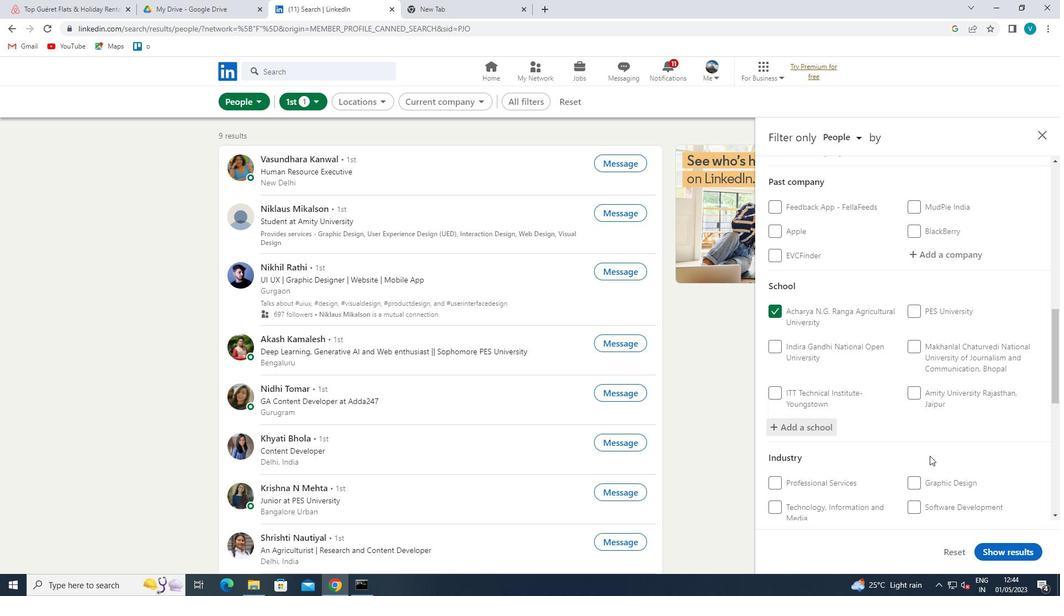 
Action: Mouse moved to (932, 453)
Screenshot: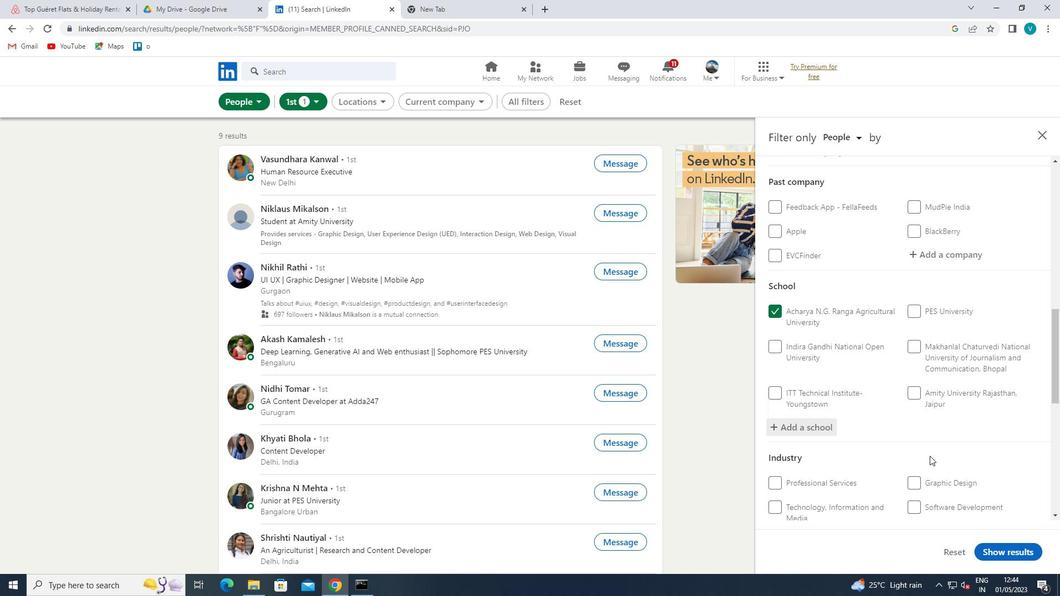 
Action: Mouse scrolled (932, 453) with delta (0, 0)
Screenshot: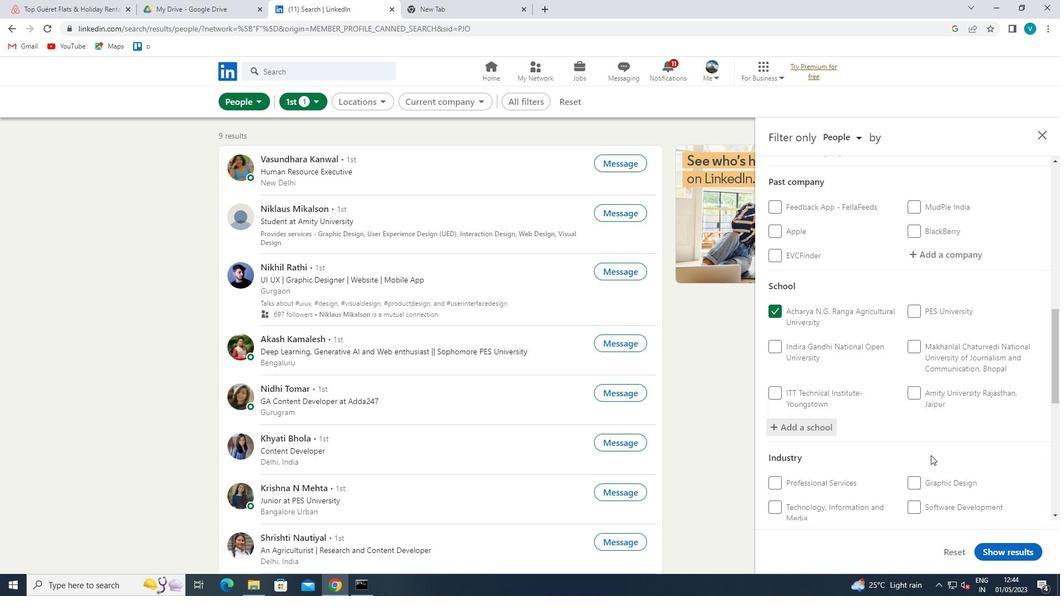 
Action: Mouse scrolled (932, 453) with delta (0, 0)
Screenshot: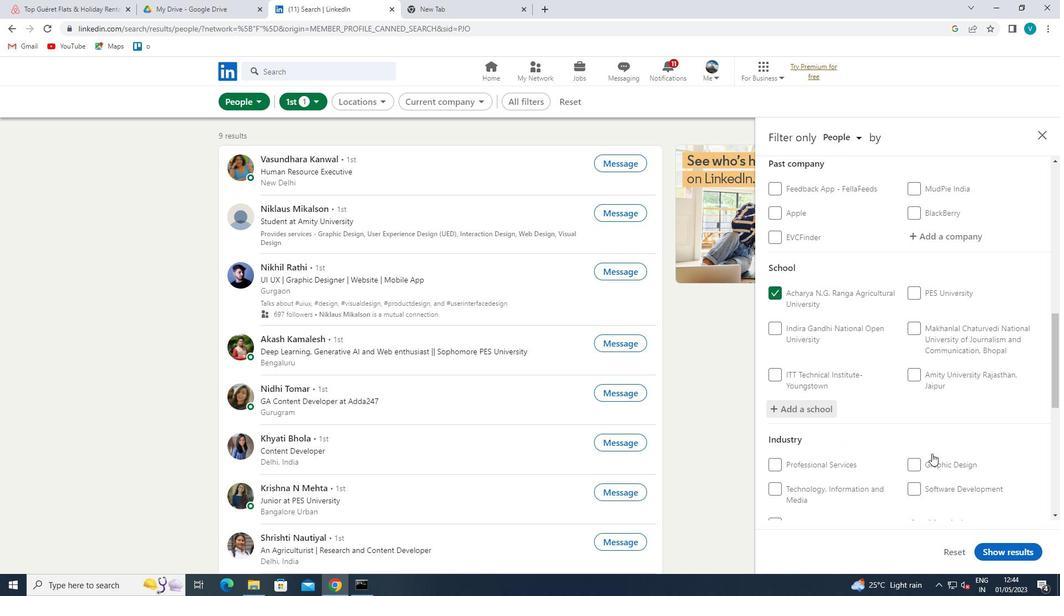 
Action: Mouse moved to (950, 319)
Screenshot: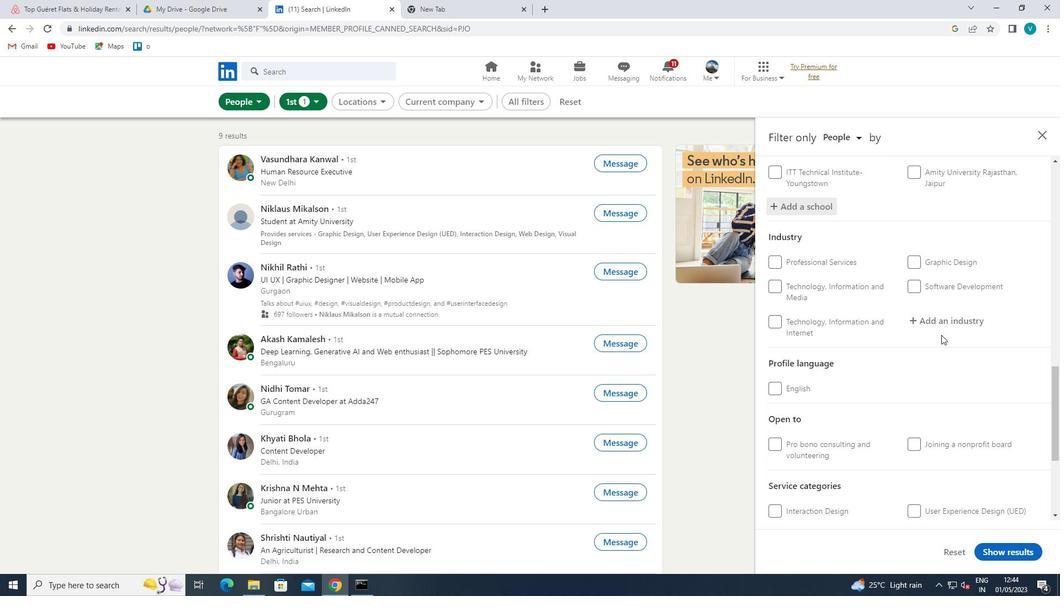 
Action: Mouse pressed left at (950, 319)
Screenshot: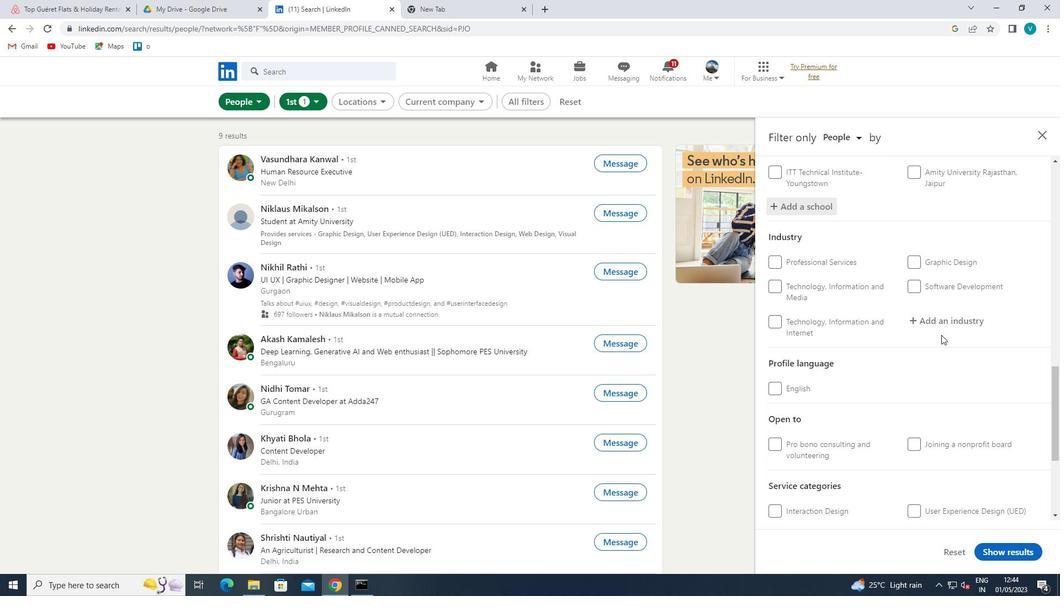
Action: Key pressed <Key.shift>PAPER<Key.space>
Screenshot: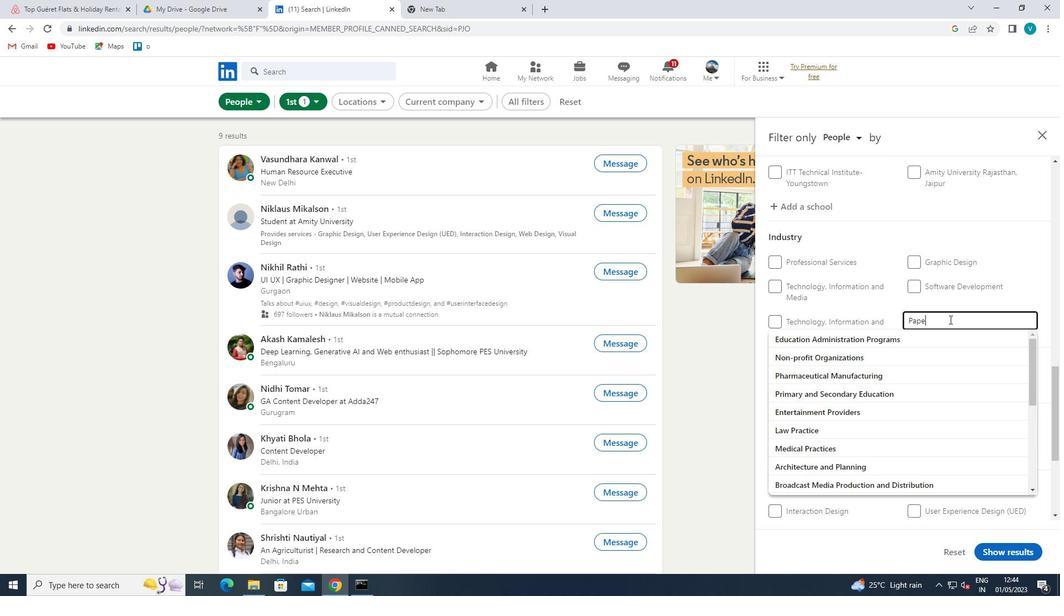 
Action: Mouse moved to (932, 339)
Screenshot: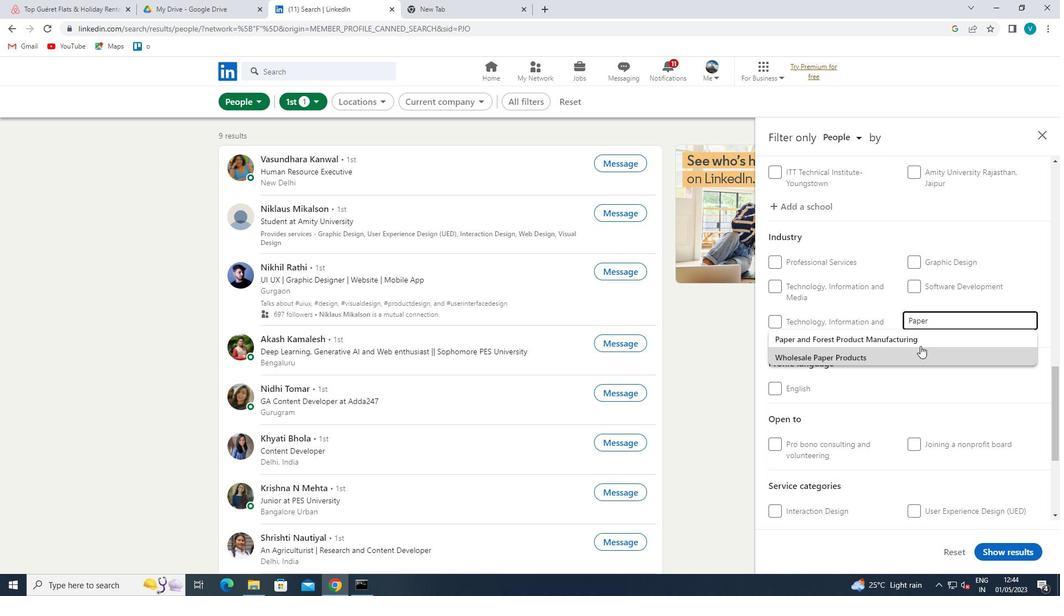 
Action: Mouse pressed left at (932, 339)
Screenshot: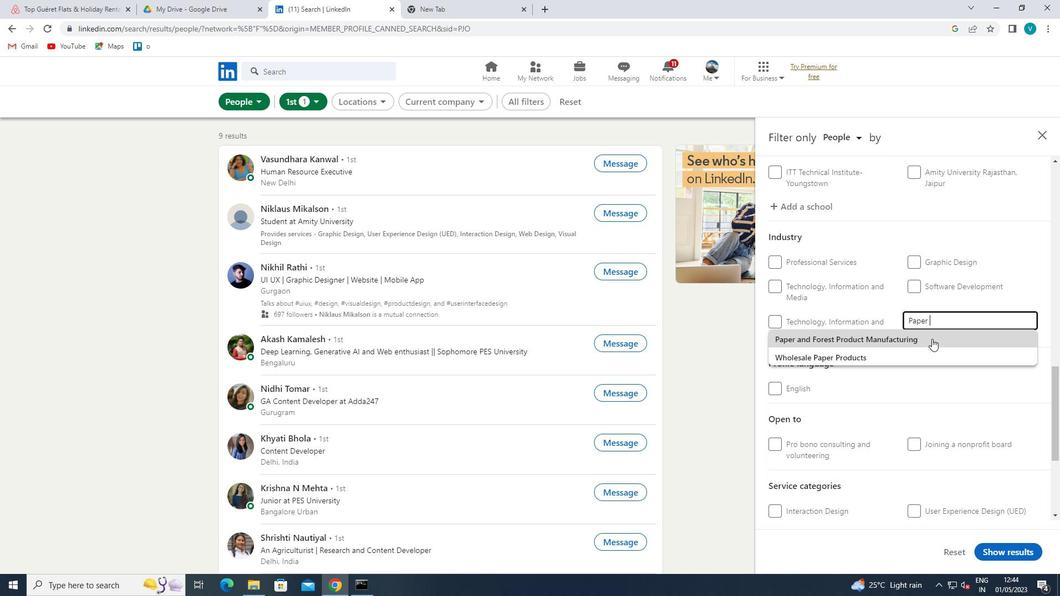 
Action: Mouse moved to (928, 337)
Screenshot: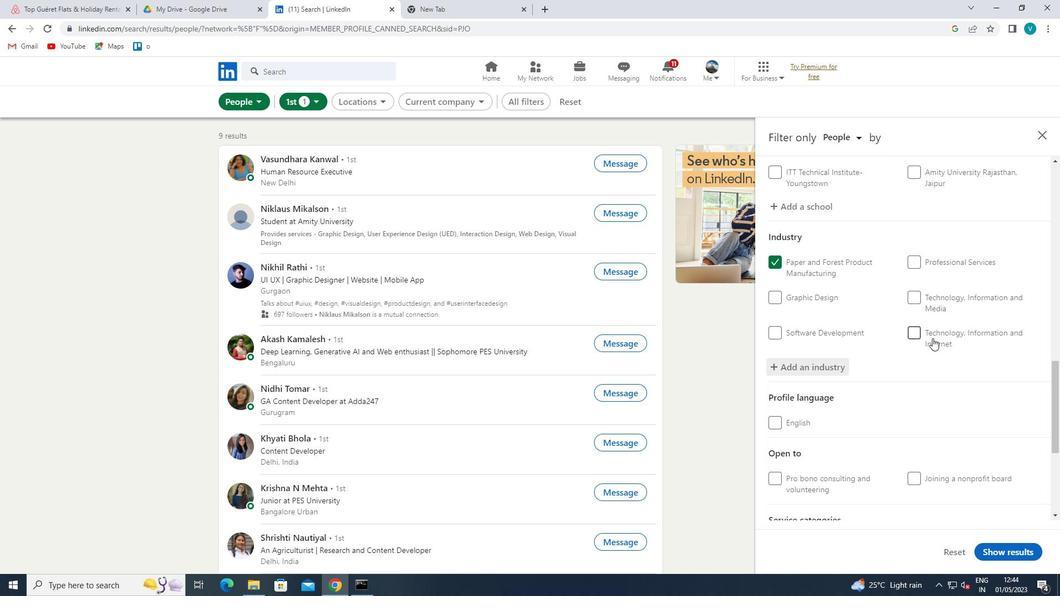 
Action: Mouse scrolled (928, 337) with delta (0, 0)
Screenshot: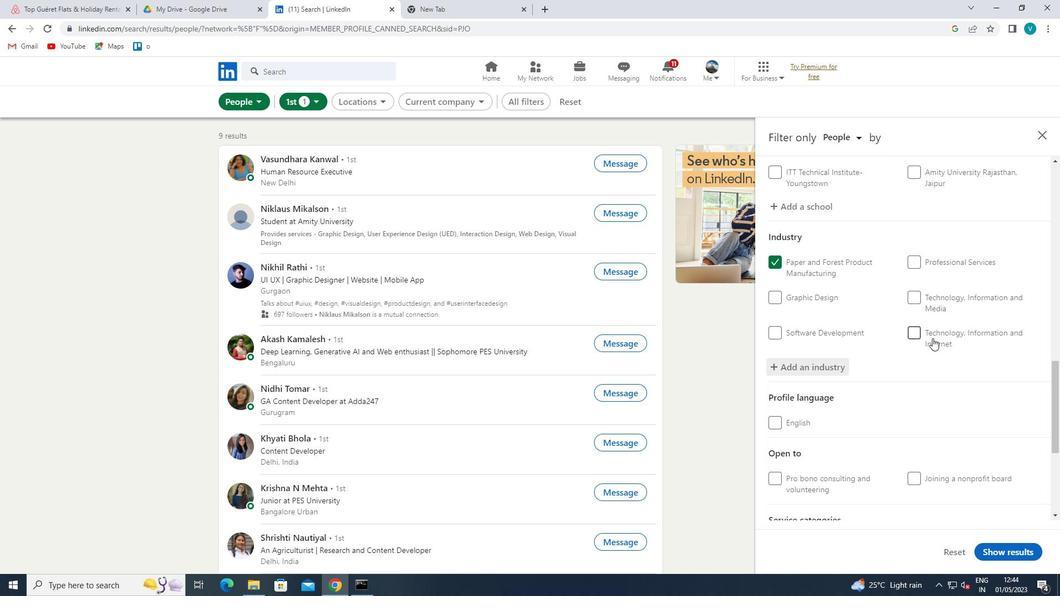 
Action: Mouse moved to (926, 337)
Screenshot: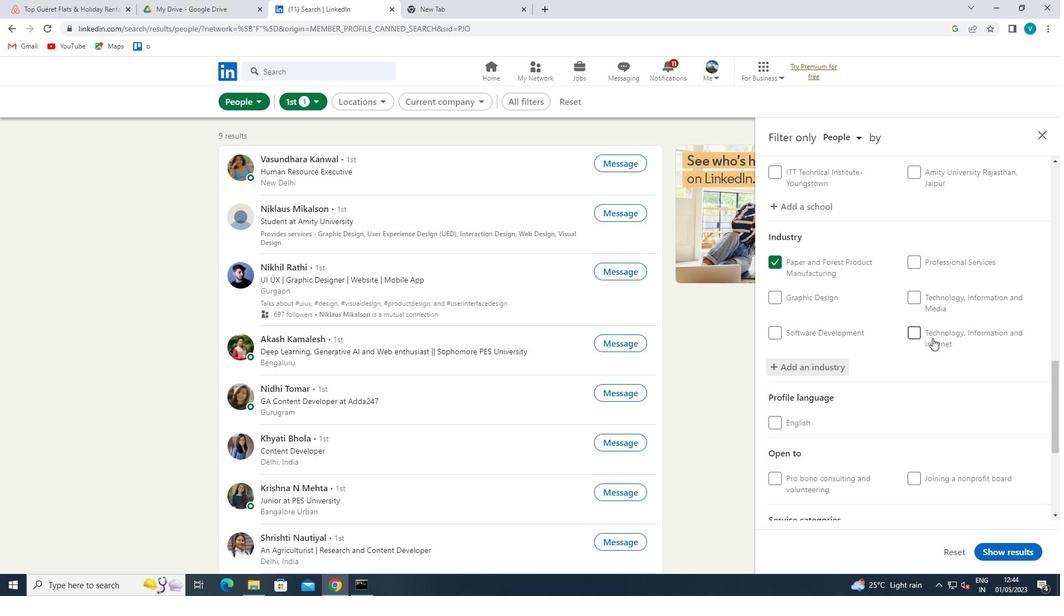 
Action: Mouse scrolled (926, 337) with delta (0, 0)
Screenshot: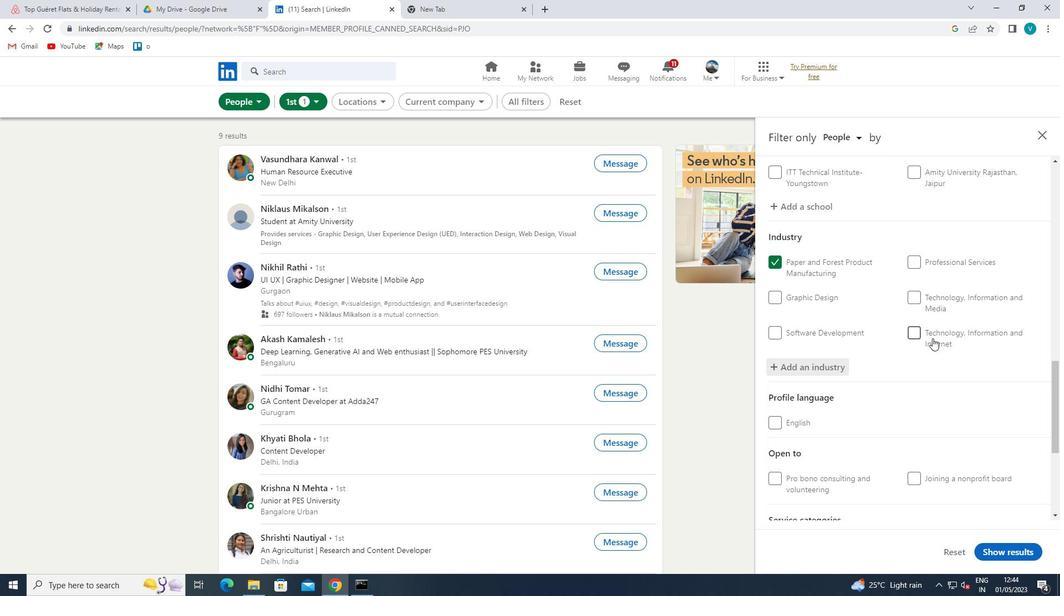 
Action: Mouse moved to (926, 337)
Screenshot: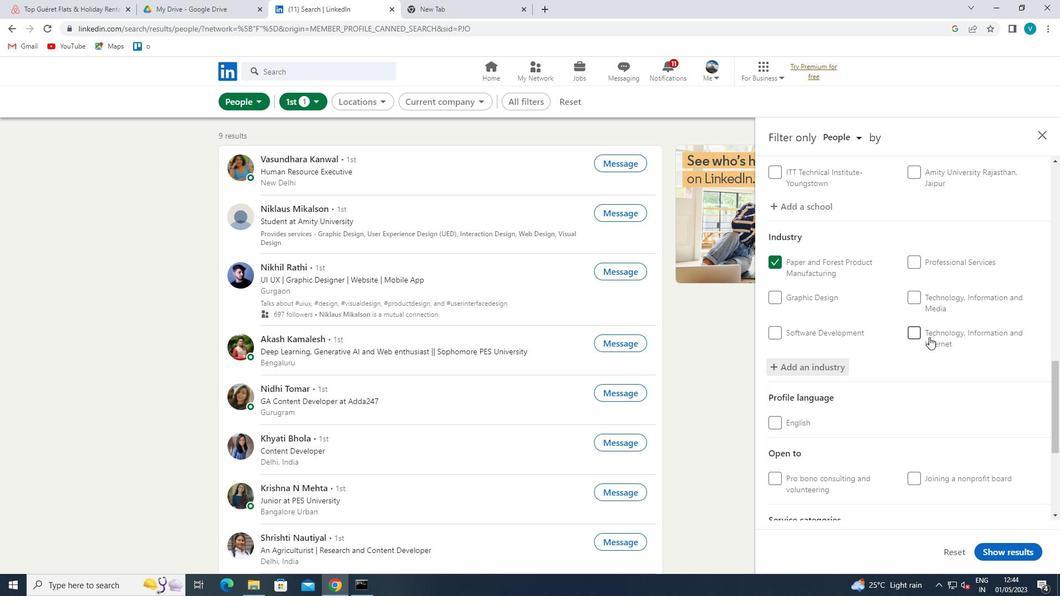 
Action: Mouse scrolled (926, 337) with delta (0, 0)
Screenshot: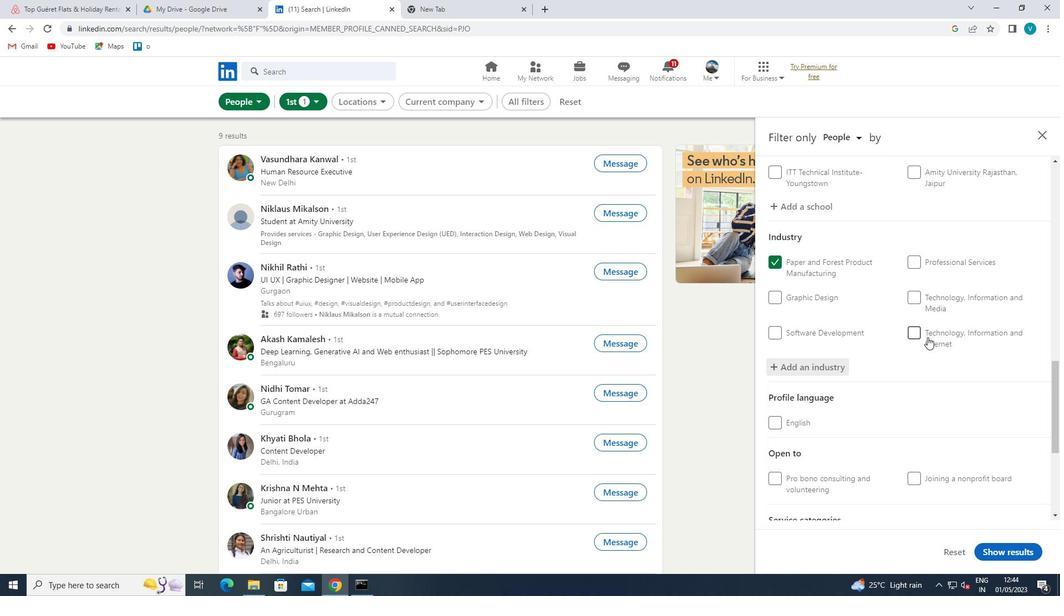
Action: Mouse scrolled (926, 337) with delta (0, 0)
Screenshot: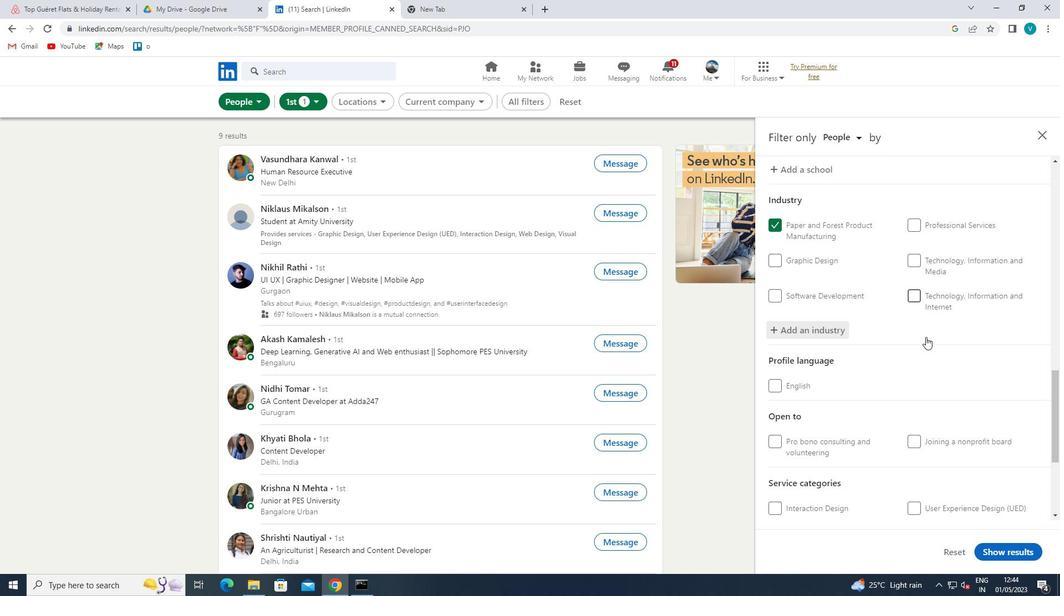 
Action: Mouse moved to (928, 372)
Screenshot: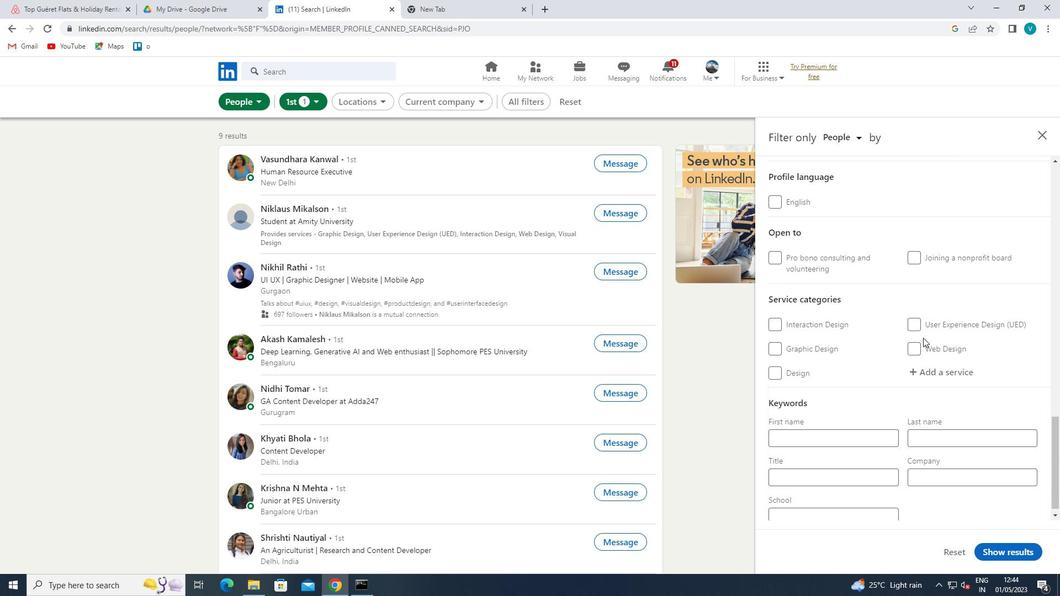 
Action: Mouse pressed left at (928, 372)
Screenshot: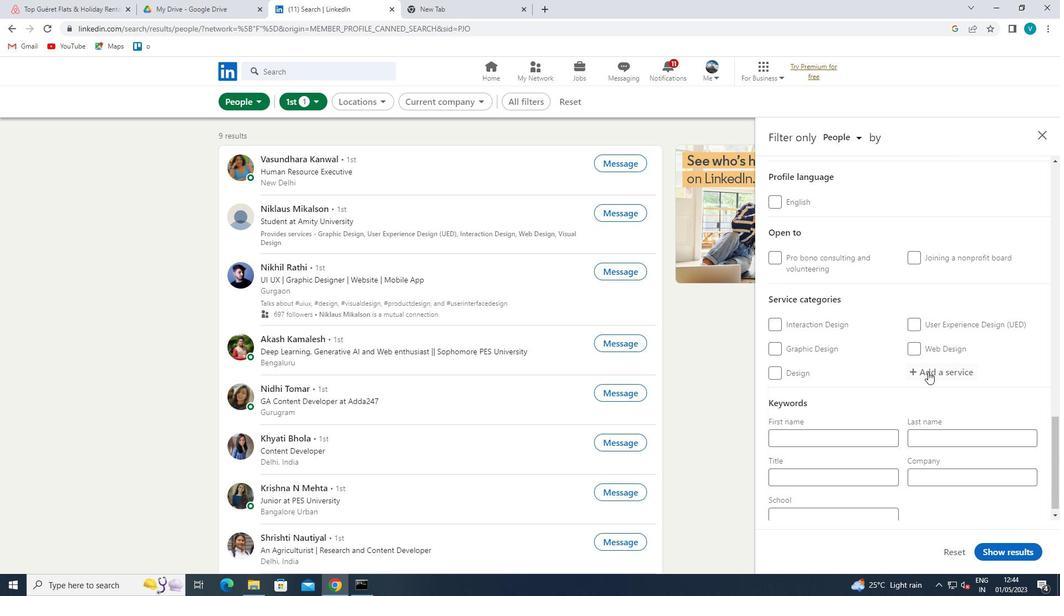 
Action: Key pressed <Key.shift>POR
Screenshot: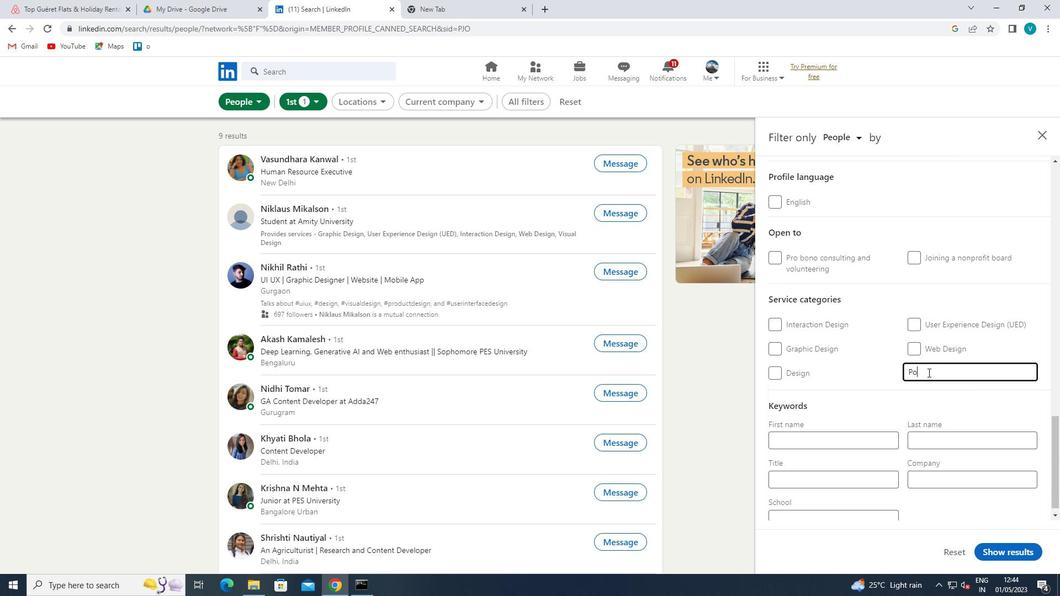 
Action: Mouse moved to (910, 382)
Screenshot: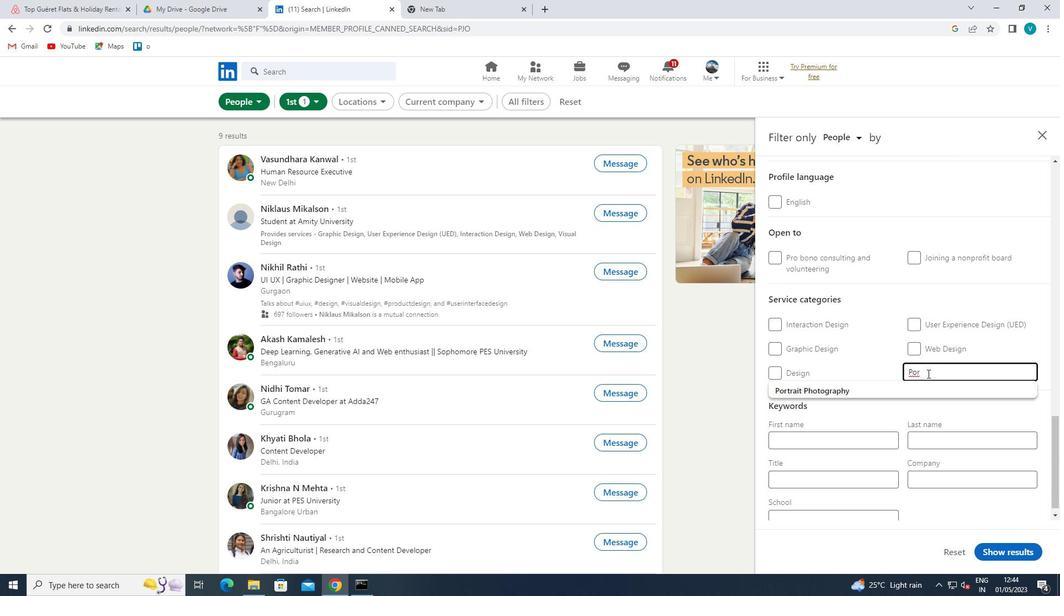 
Action: Mouse pressed left at (910, 382)
Screenshot: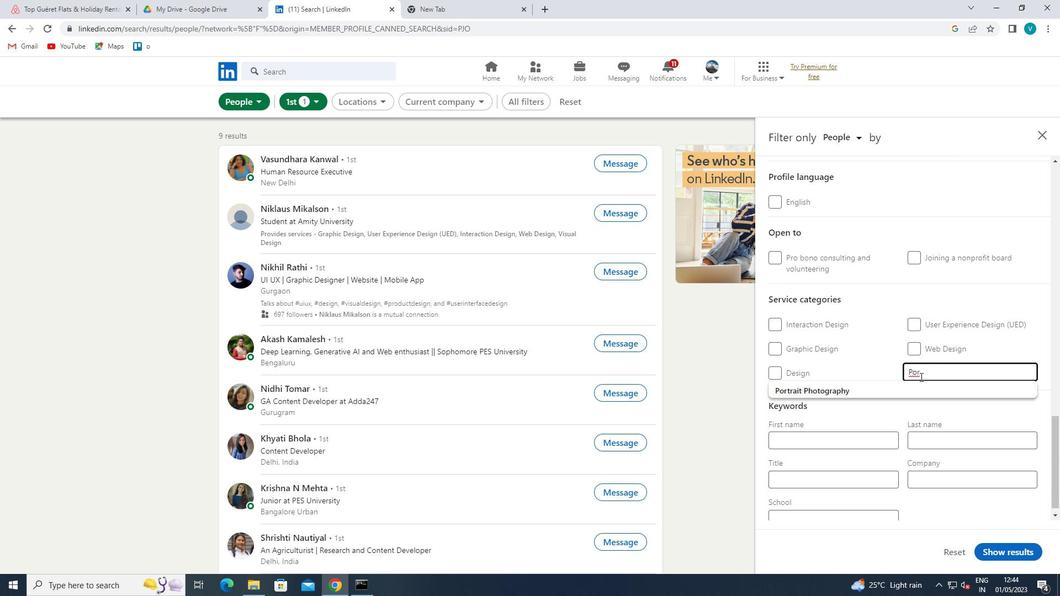 
Action: Mouse scrolled (910, 382) with delta (0, 0)
Screenshot: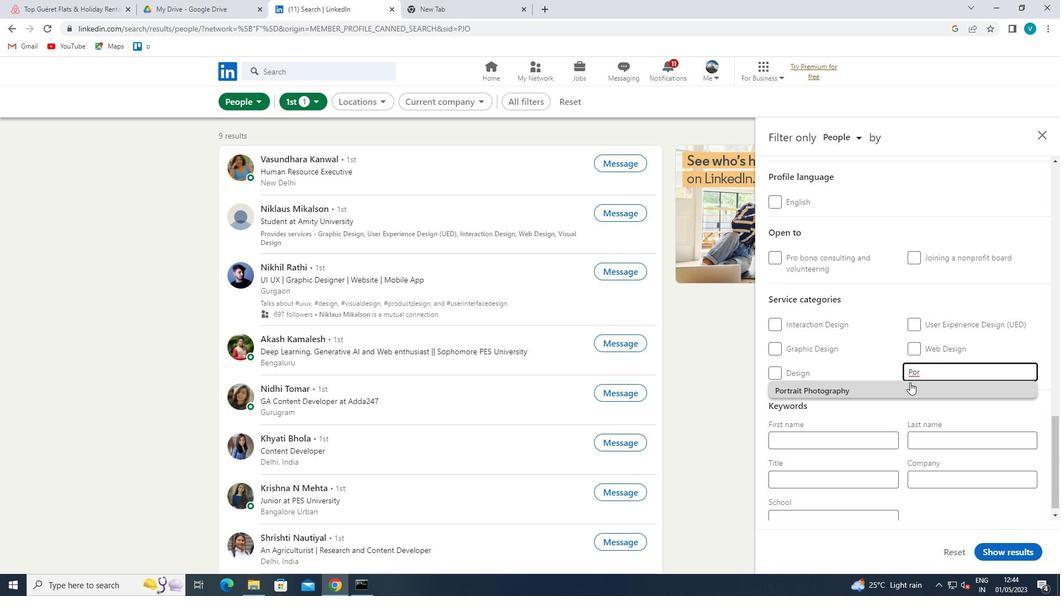 
Action: Mouse moved to (909, 382)
Screenshot: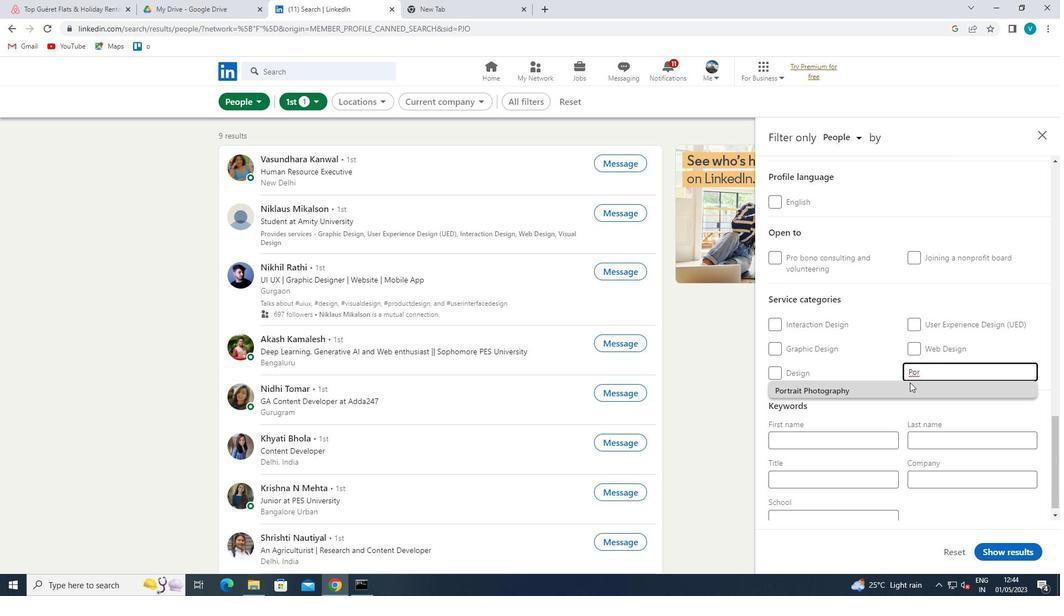 
Action: Mouse scrolled (909, 382) with delta (0, 0)
Screenshot: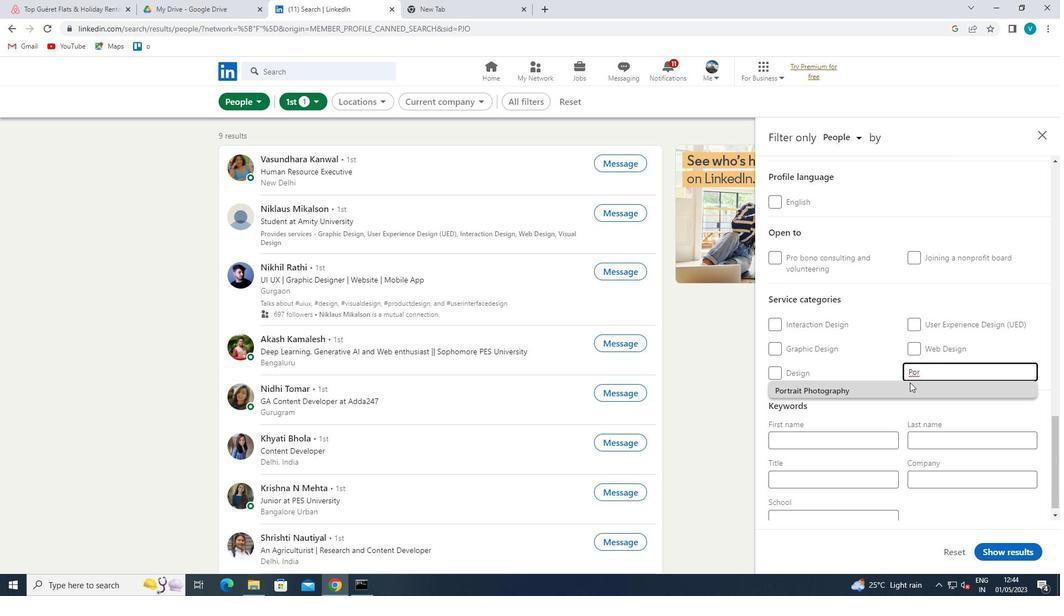 
Action: Mouse scrolled (909, 382) with delta (0, 0)
Screenshot: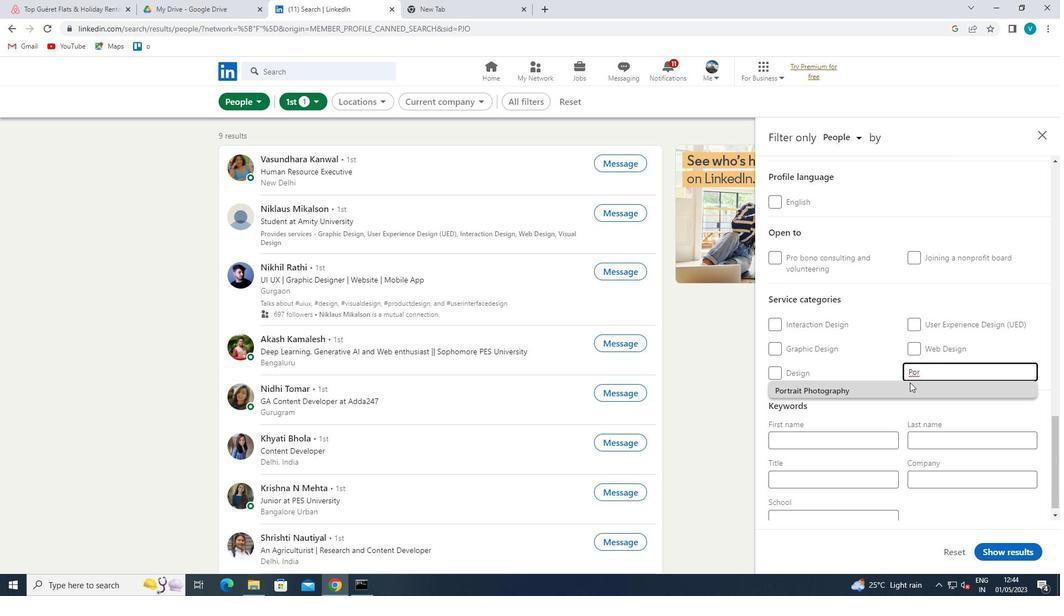 
Action: Mouse moved to (845, 471)
Screenshot: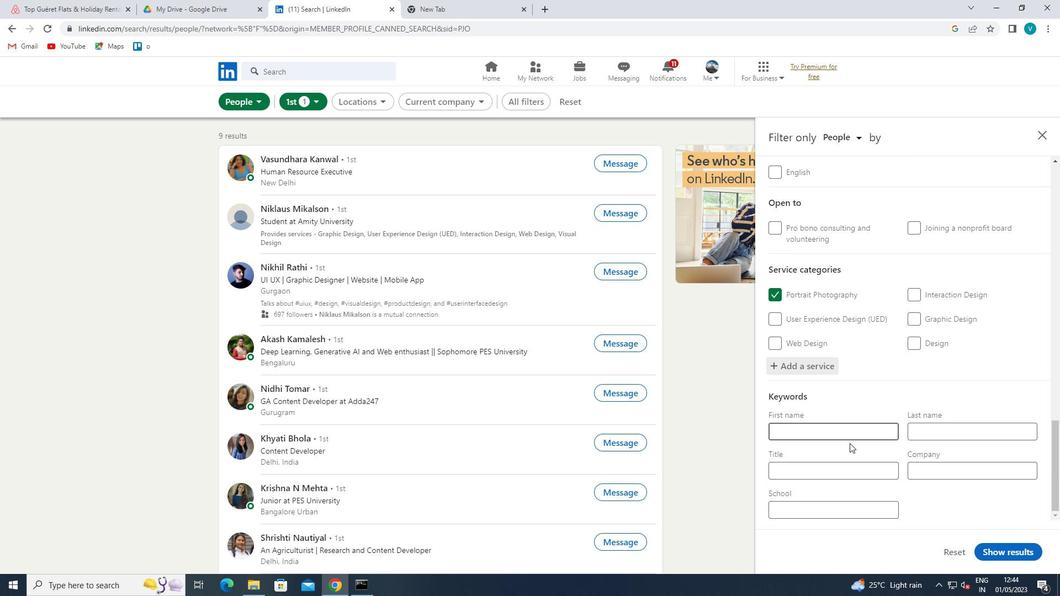 
Action: Mouse pressed left at (845, 471)
Screenshot: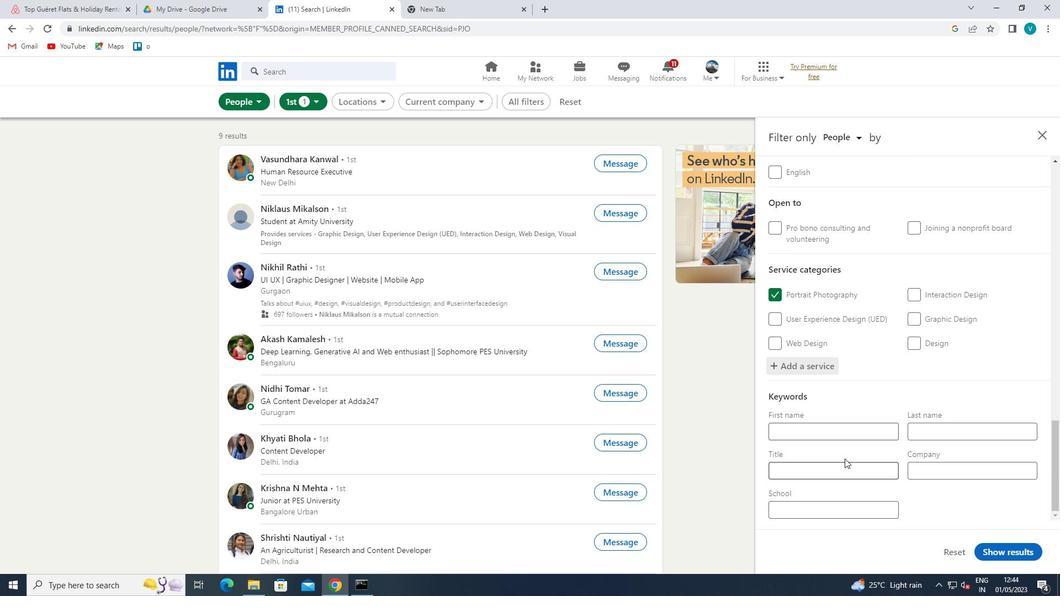 
Action: Key pressed <Key.shift>WE<Key.space><Key.backspace><Key.backspace>EB<Key.space><Key.shift>DES<Key.backspace>VELOPER<Key.space>
Screenshot: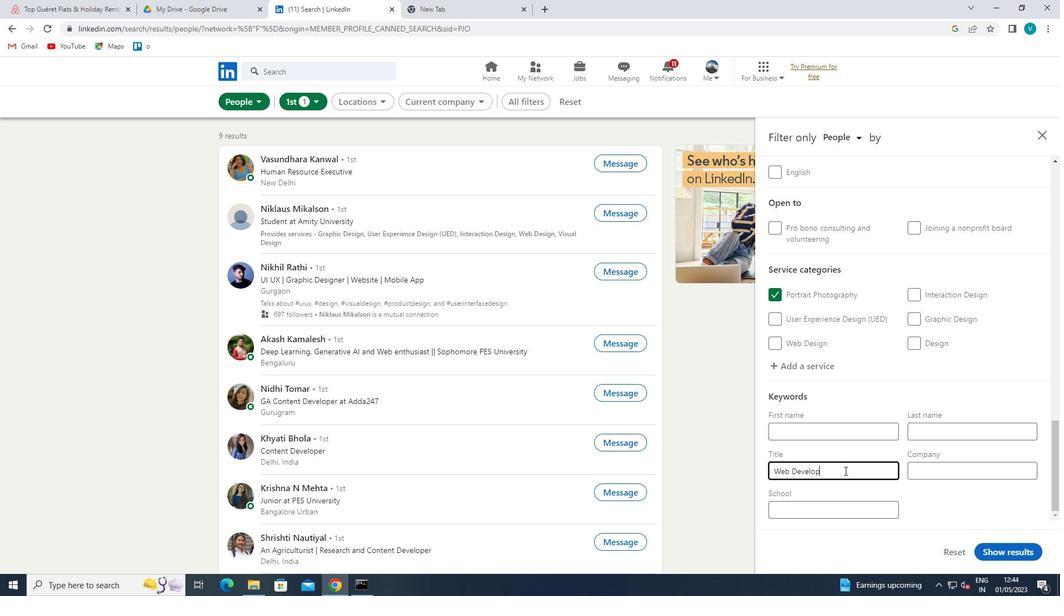
Action: Mouse moved to (997, 549)
Screenshot: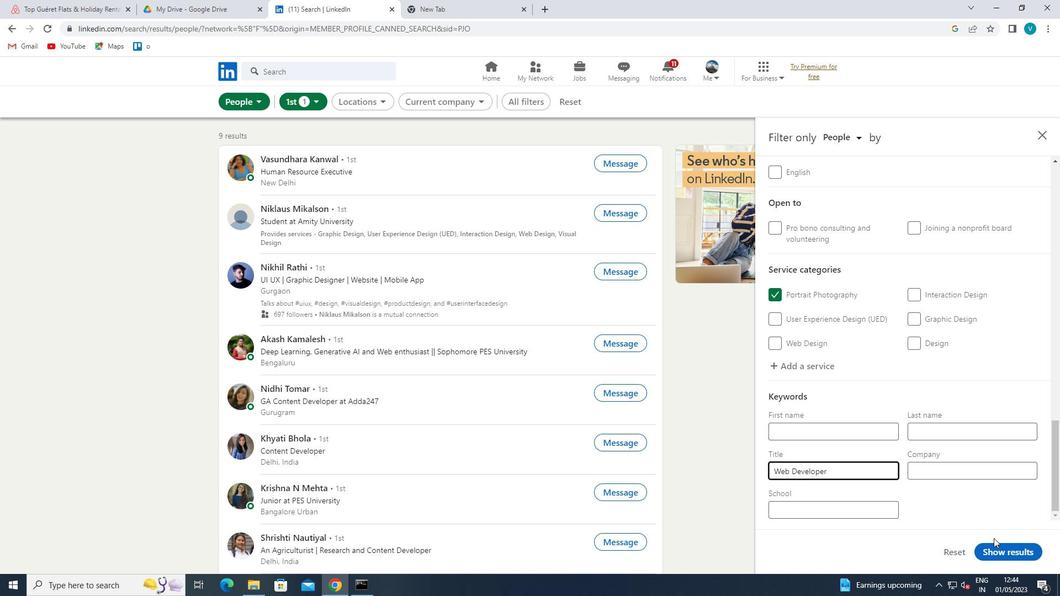 
Action: Mouse pressed left at (997, 549)
Screenshot: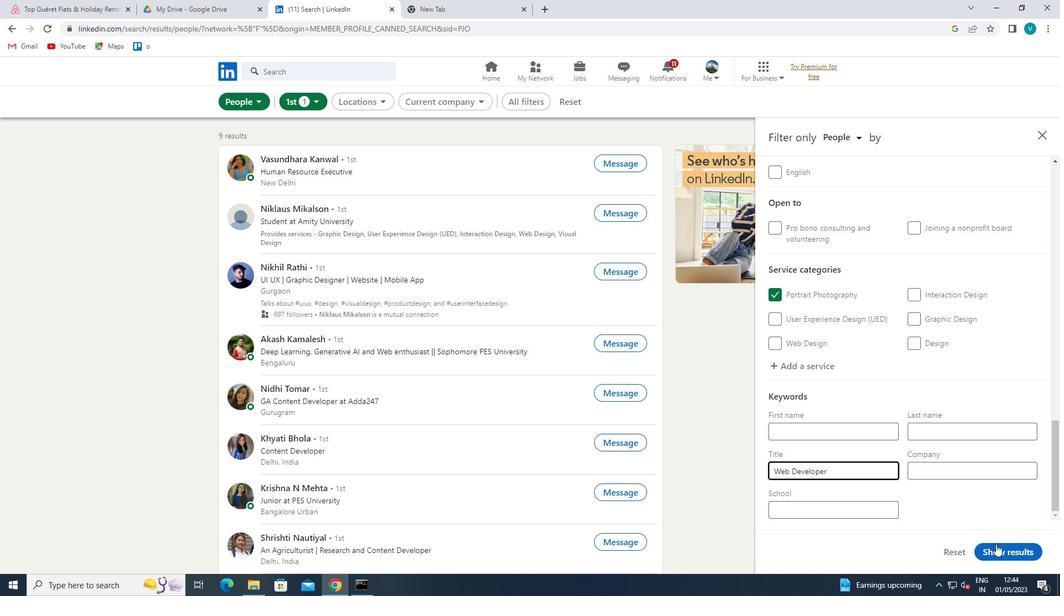 
